 Task: For heading Use Caveat with blue  colour & bold.  font size for heading26,  'Change the font style of data to'Caveat and font size to 18,  Change the alignment of both headline & data to Align left In the sheet  BudgetAdjust templatesbook
Action: Mouse moved to (344, 171)
Screenshot: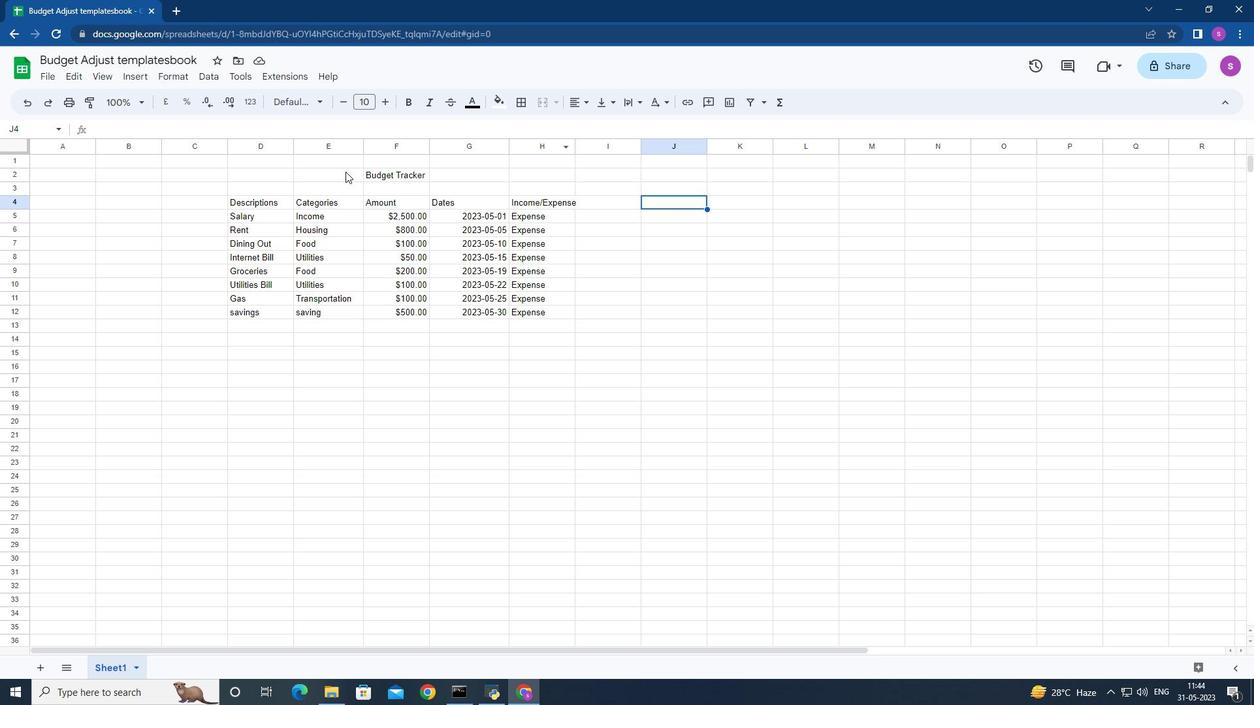 
Action: Mouse pressed left at (344, 171)
Screenshot: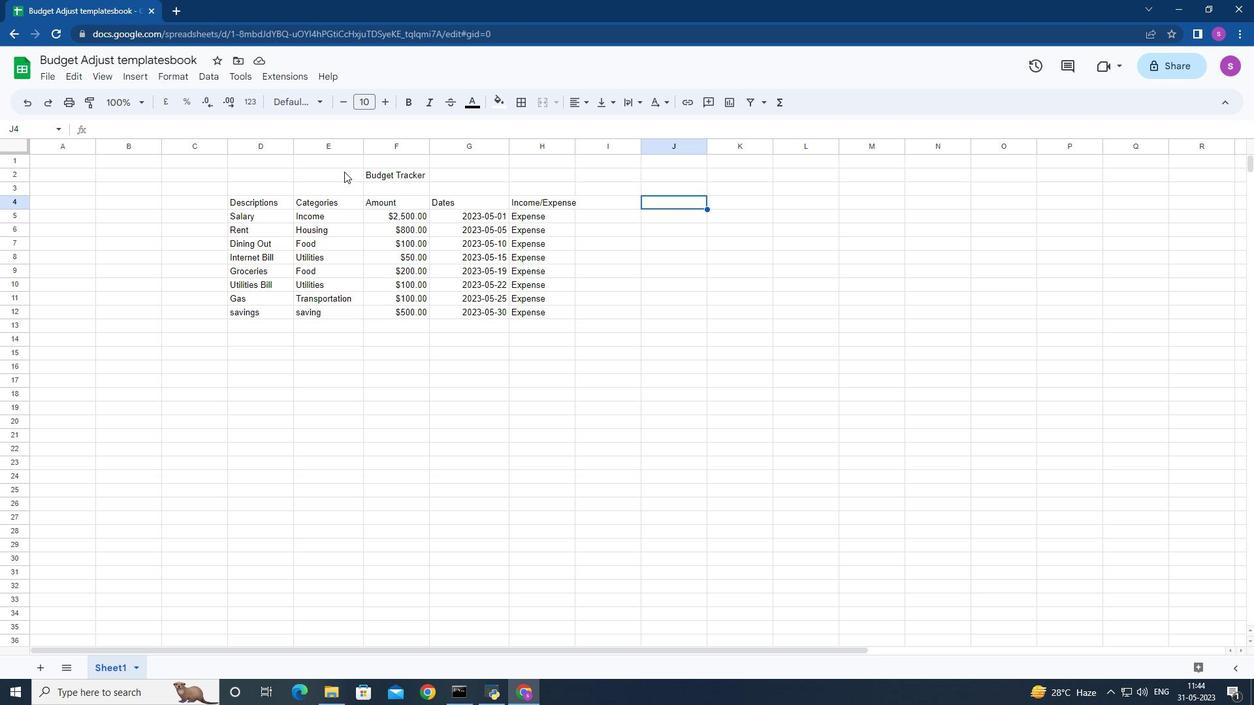 
Action: Mouse moved to (320, 100)
Screenshot: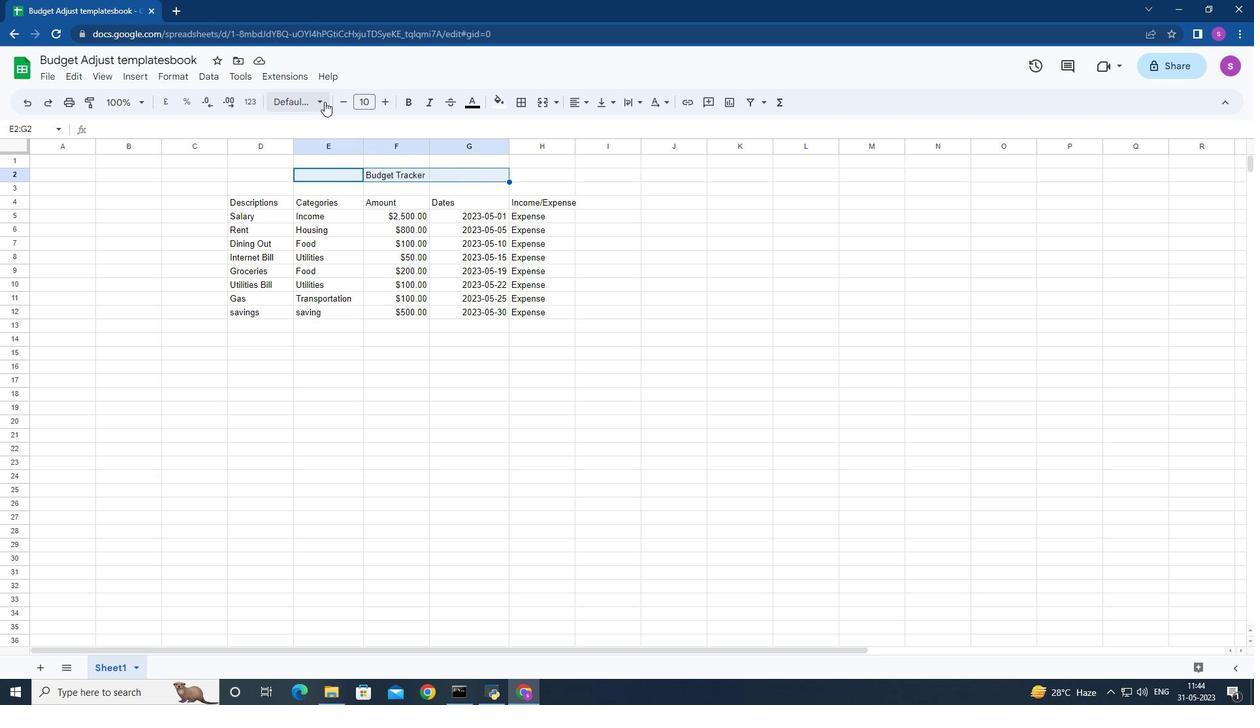 
Action: Mouse pressed left at (320, 100)
Screenshot: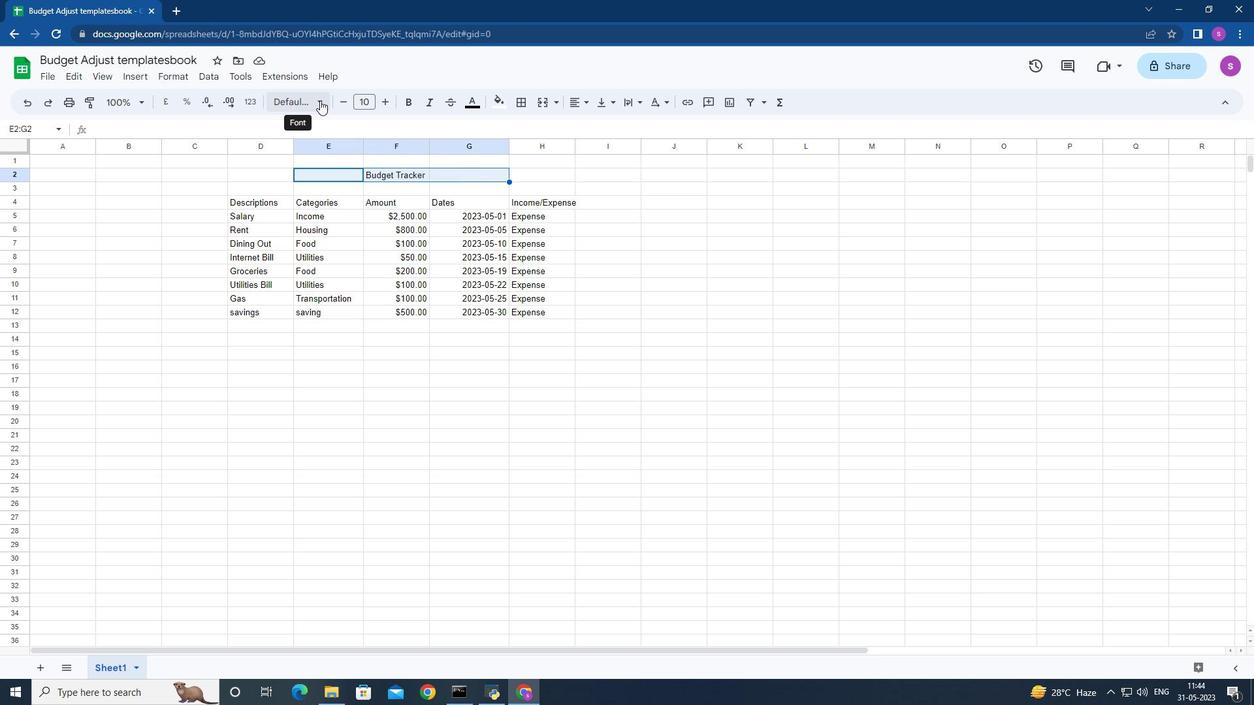 
Action: Mouse moved to (351, 388)
Screenshot: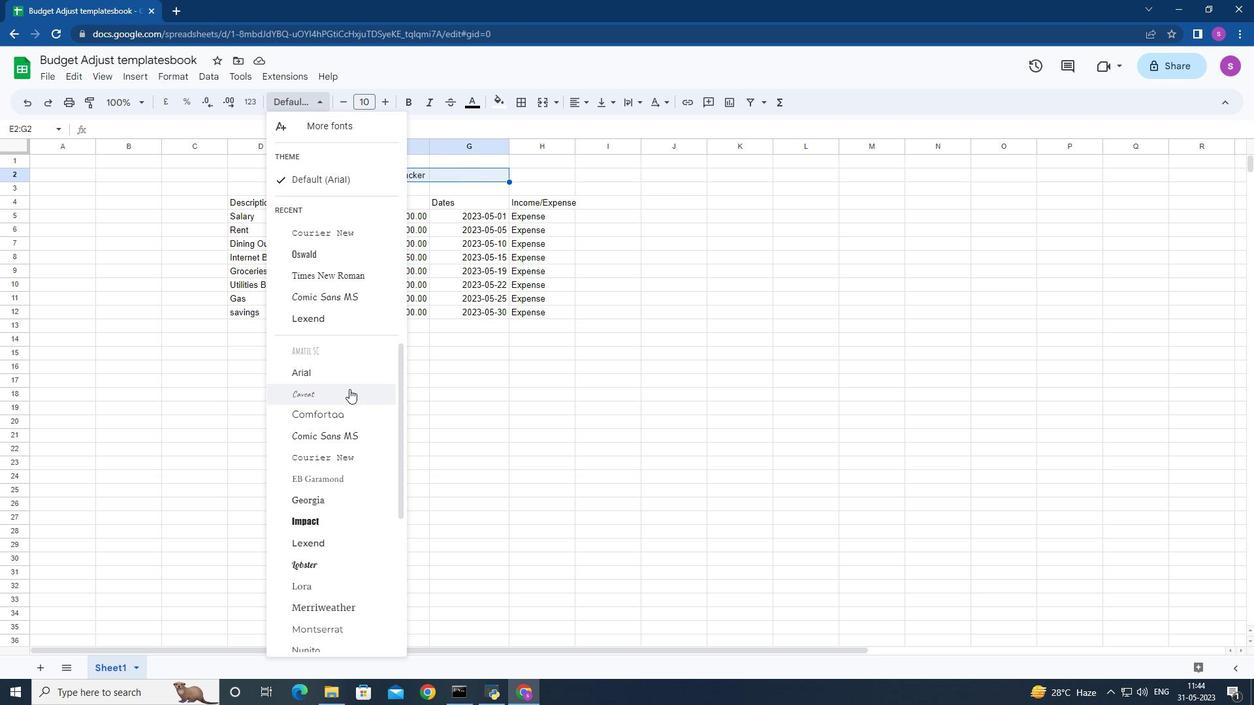 
Action: Mouse pressed left at (350, 389)
Screenshot: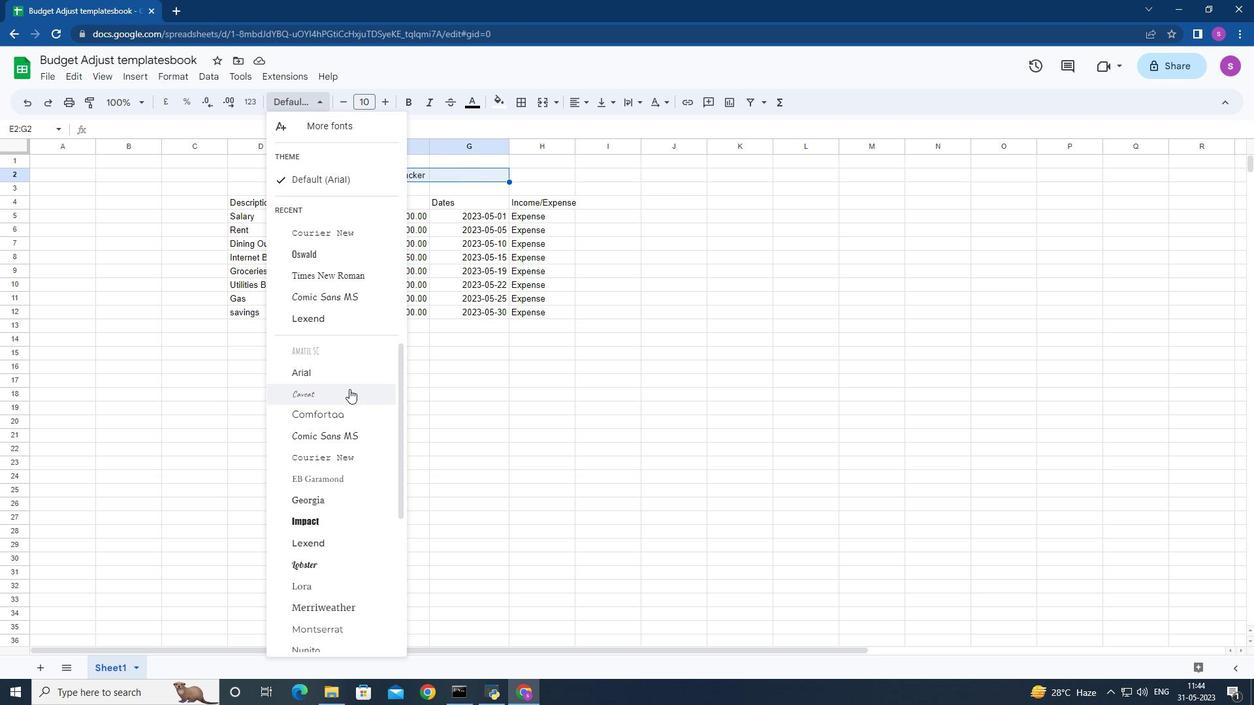 
Action: Mouse moved to (469, 98)
Screenshot: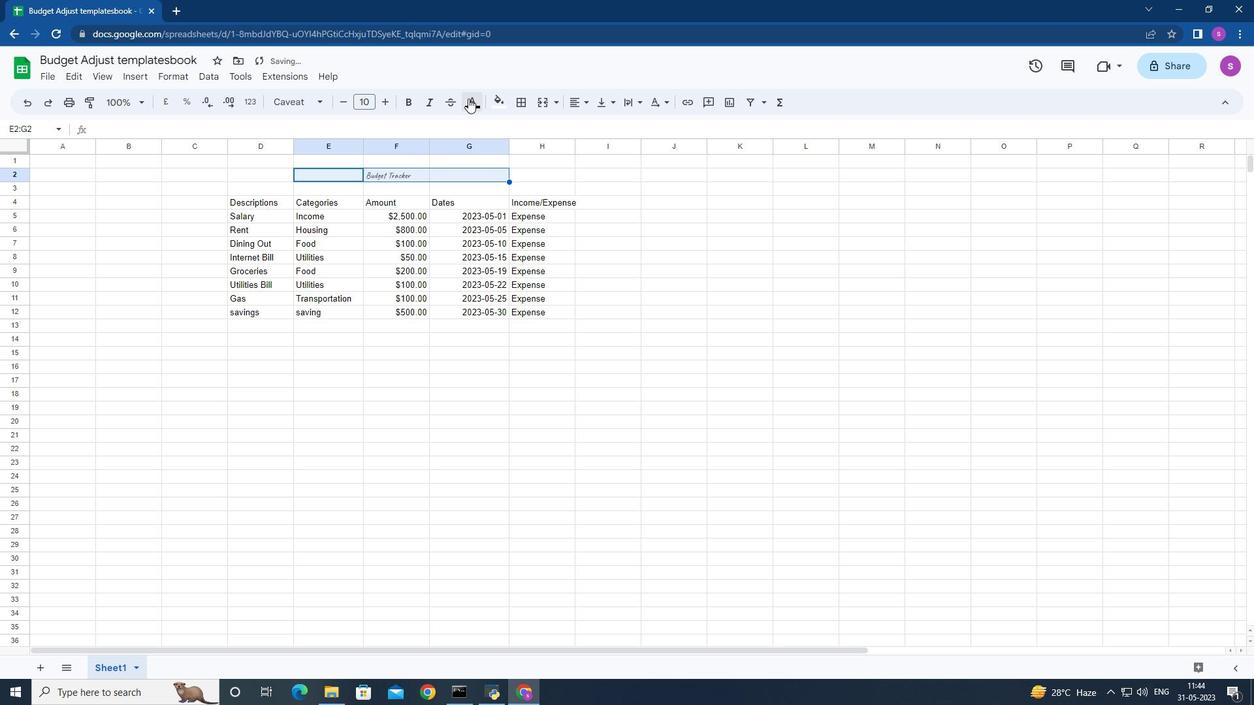 
Action: Mouse pressed left at (469, 98)
Screenshot: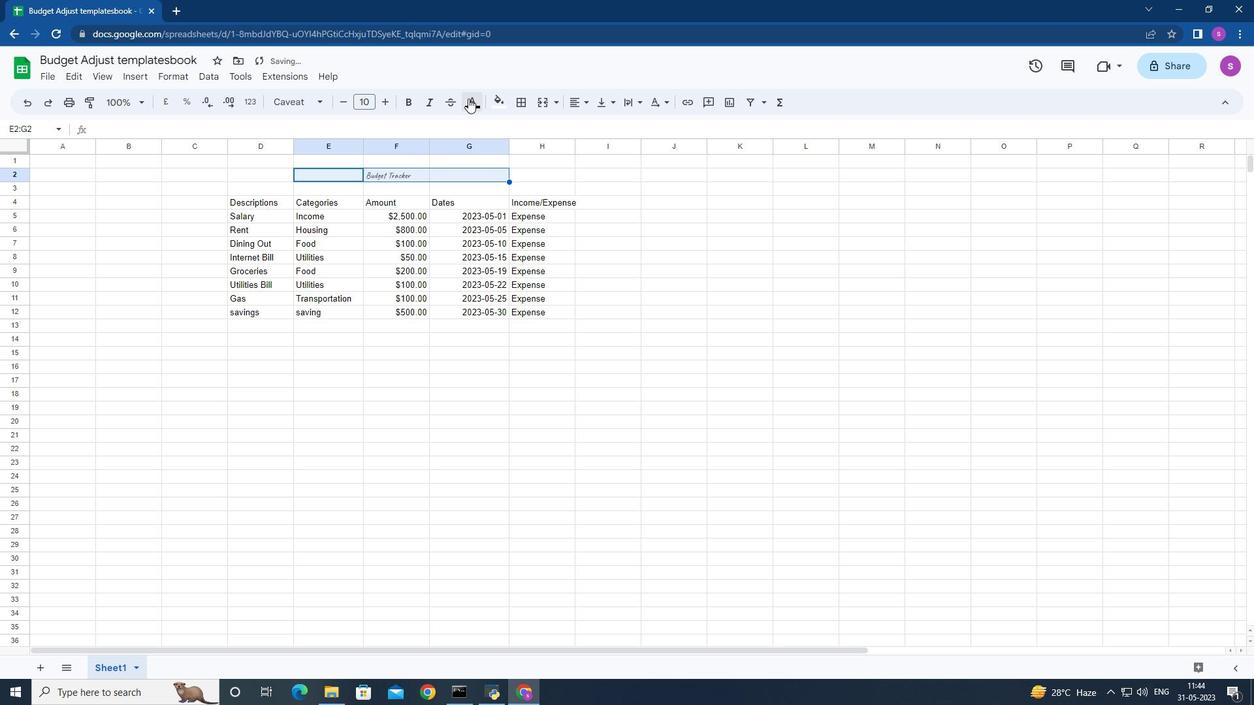 
Action: Mouse moved to (575, 162)
Screenshot: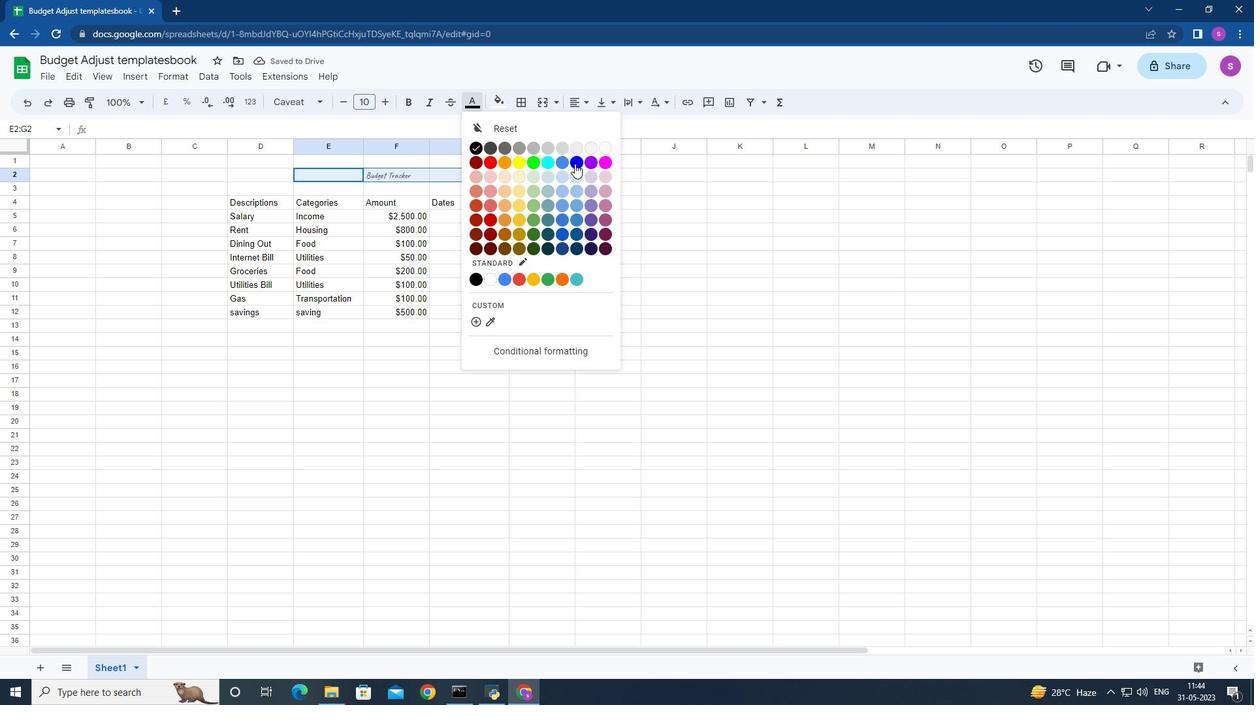 
Action: Mouse pressed left at (575, 162)
Screenshot: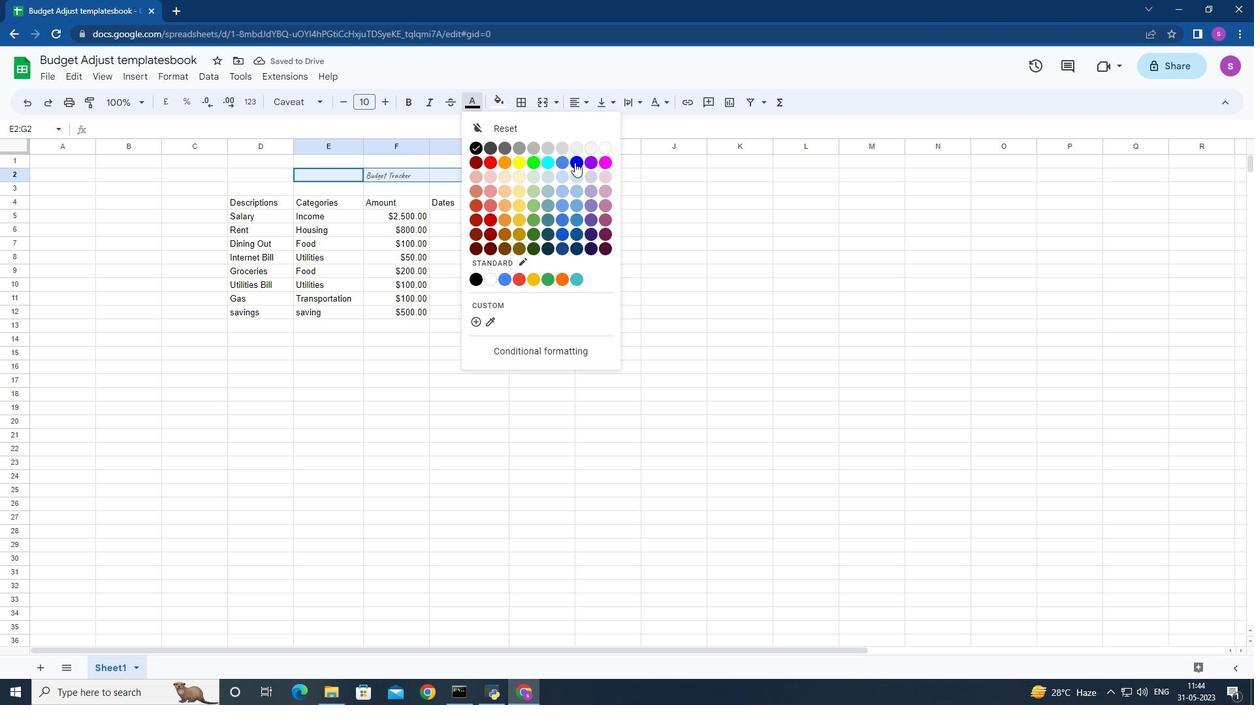 
Action: Mouse moved to (408, 101)
Screenshot: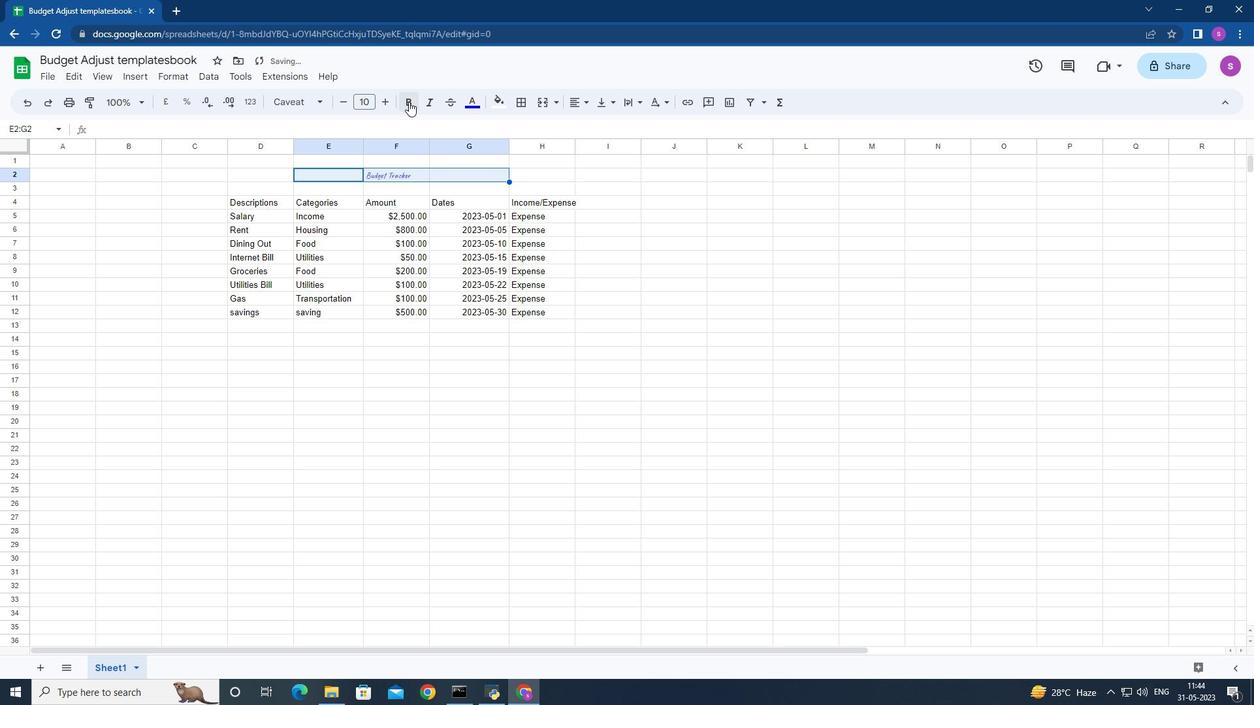 
Action: Mouse pressed left at (408, 101)
Screenshot: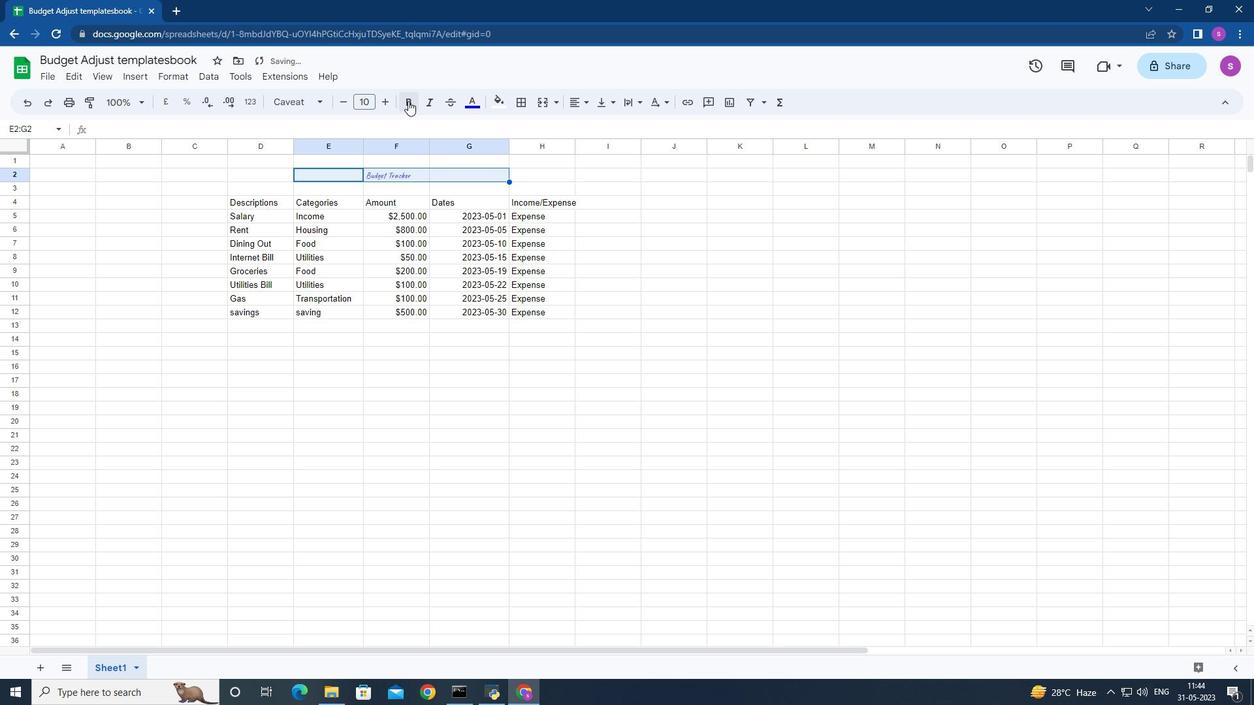 
Action: Mouse moved to (387, 106)
Screenshot: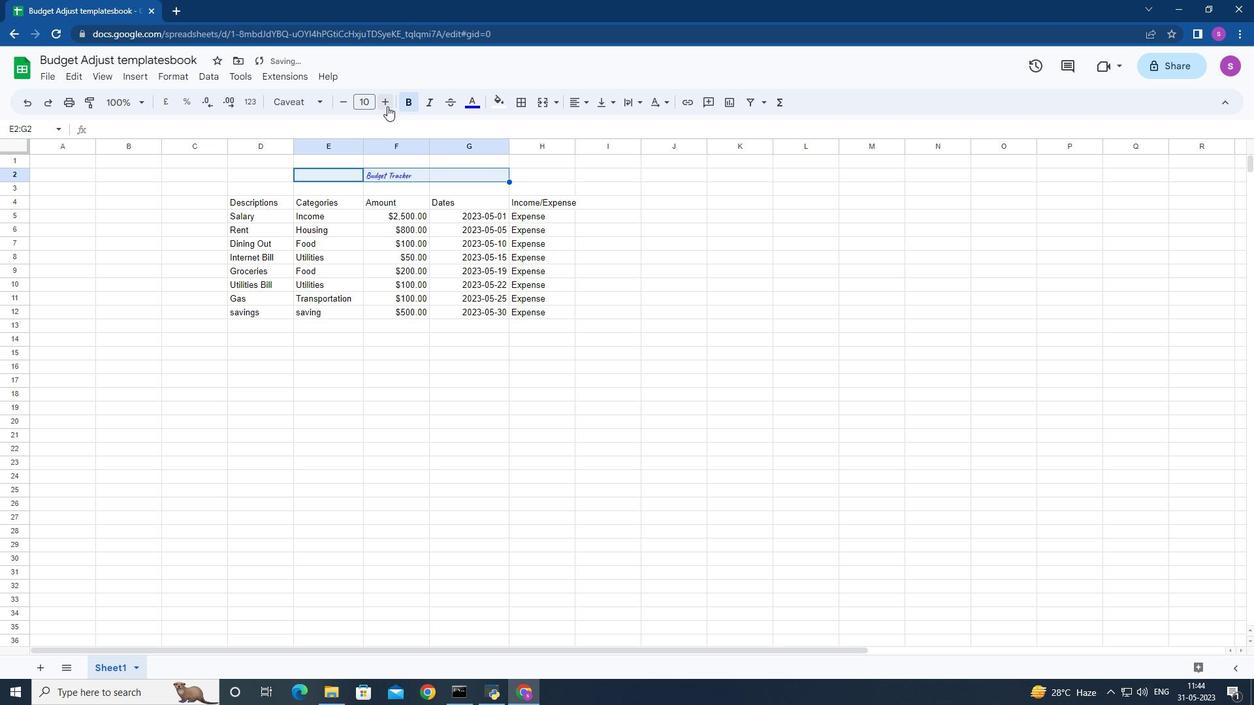 
Action: Mouse pressed left at (387, 106)
Screenshot: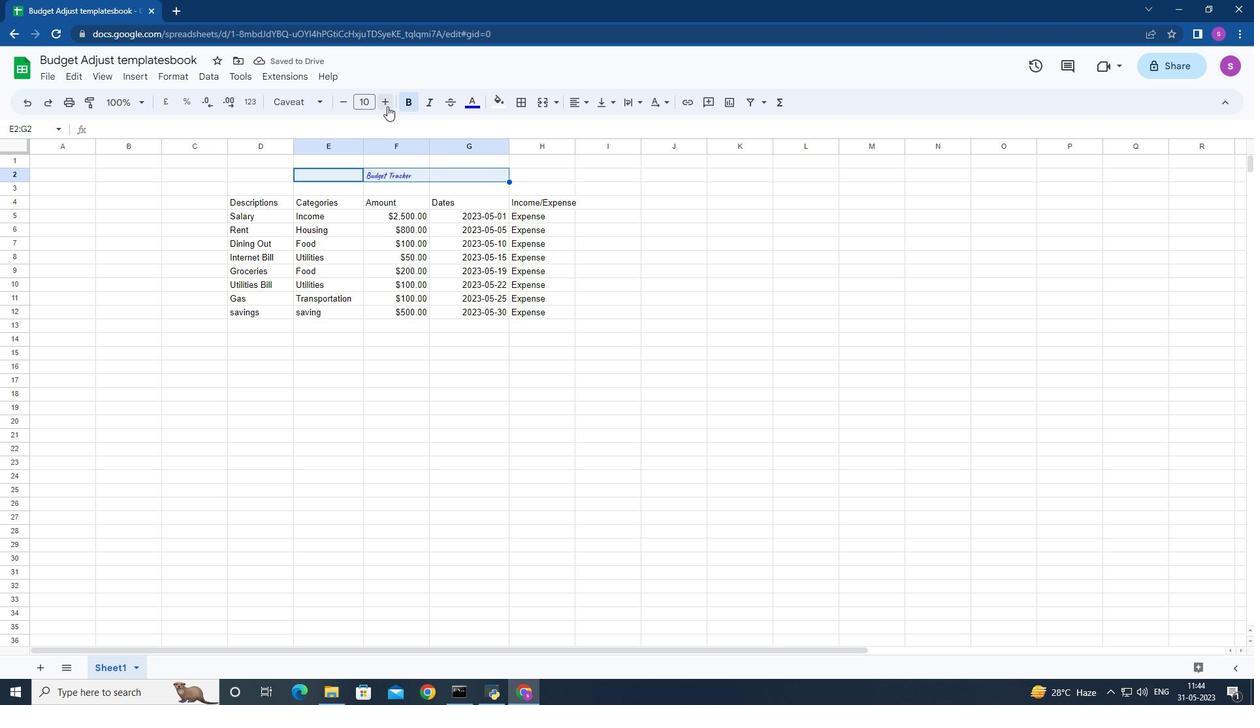 
Action: Mouse pressed left at (387, 106)
Screenshot: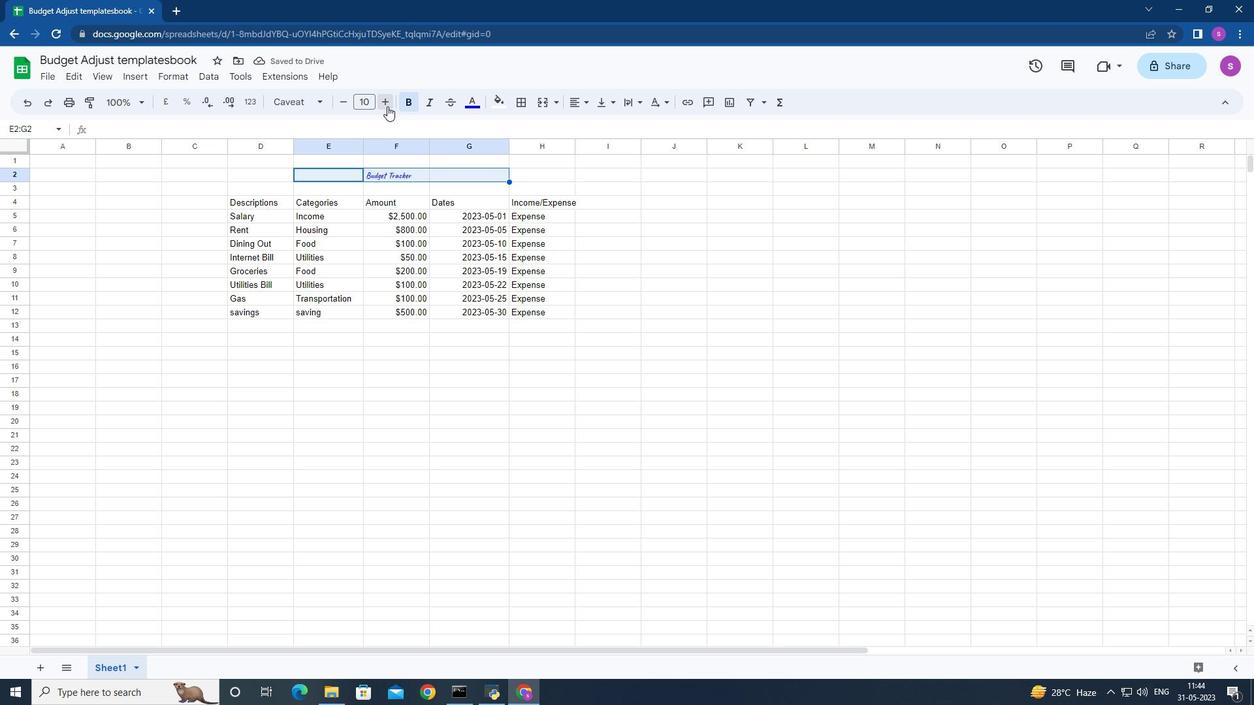 
Action: Mouse pressed left at (387, 106)
Screenshot: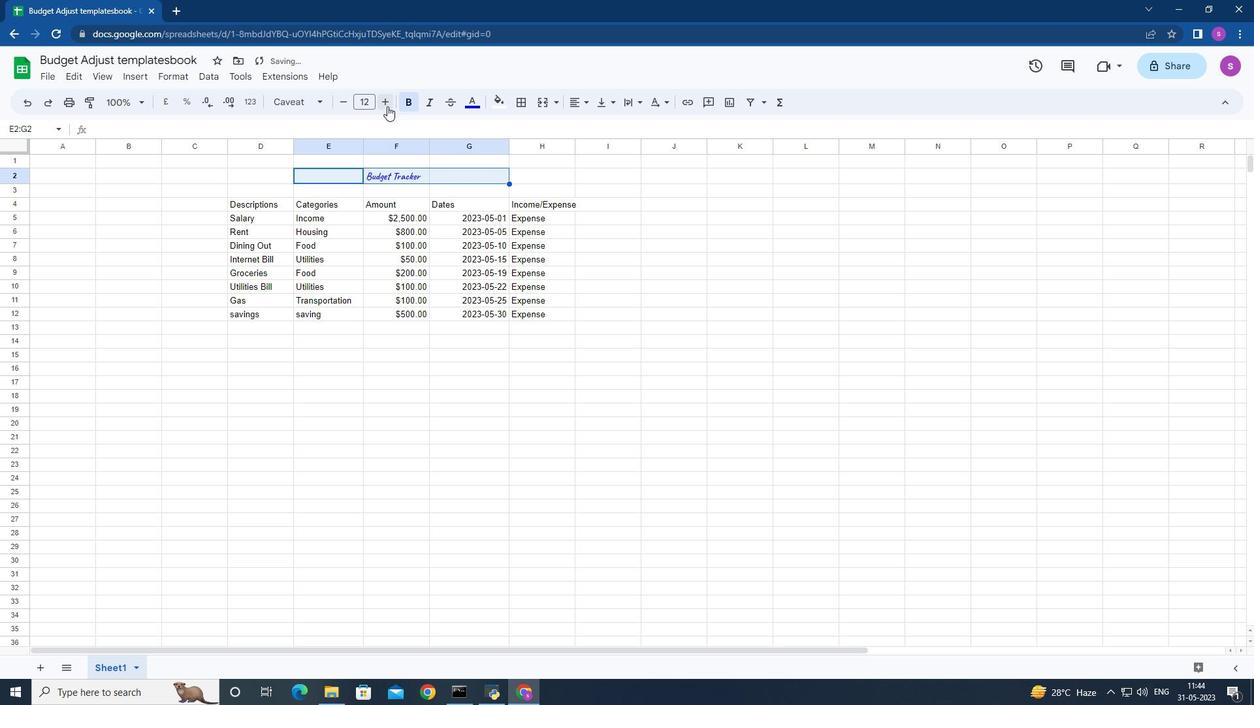 
Action: Mouse moved to (386, 105)
Screenshot: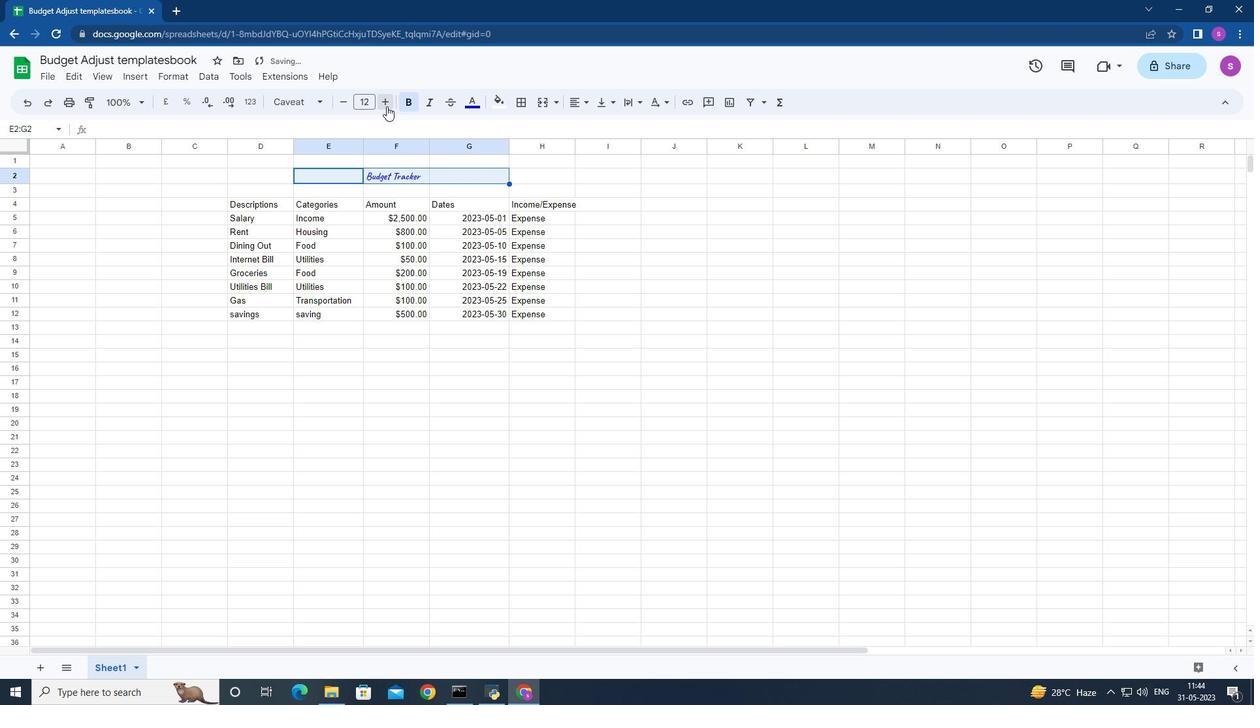 
Action: Mouse pressed left at (386, 105)
Screenshot: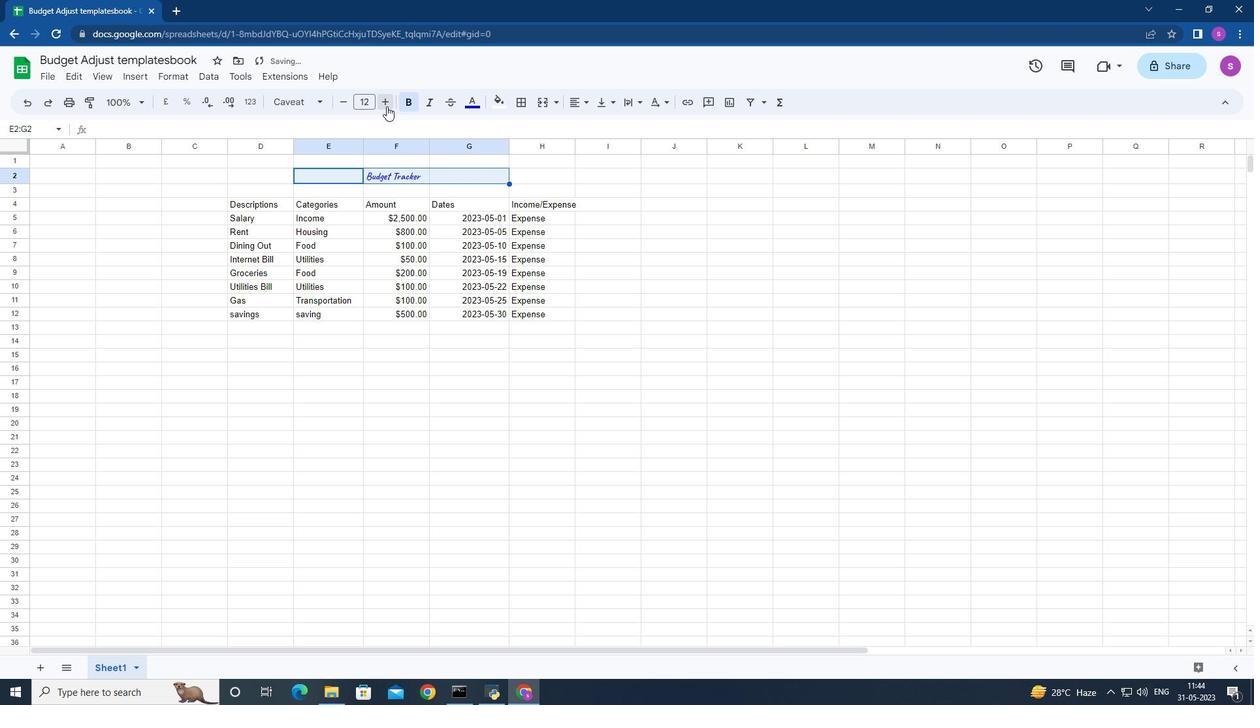 
Action: Mouse pressed left at (386, 105)
Screenshot: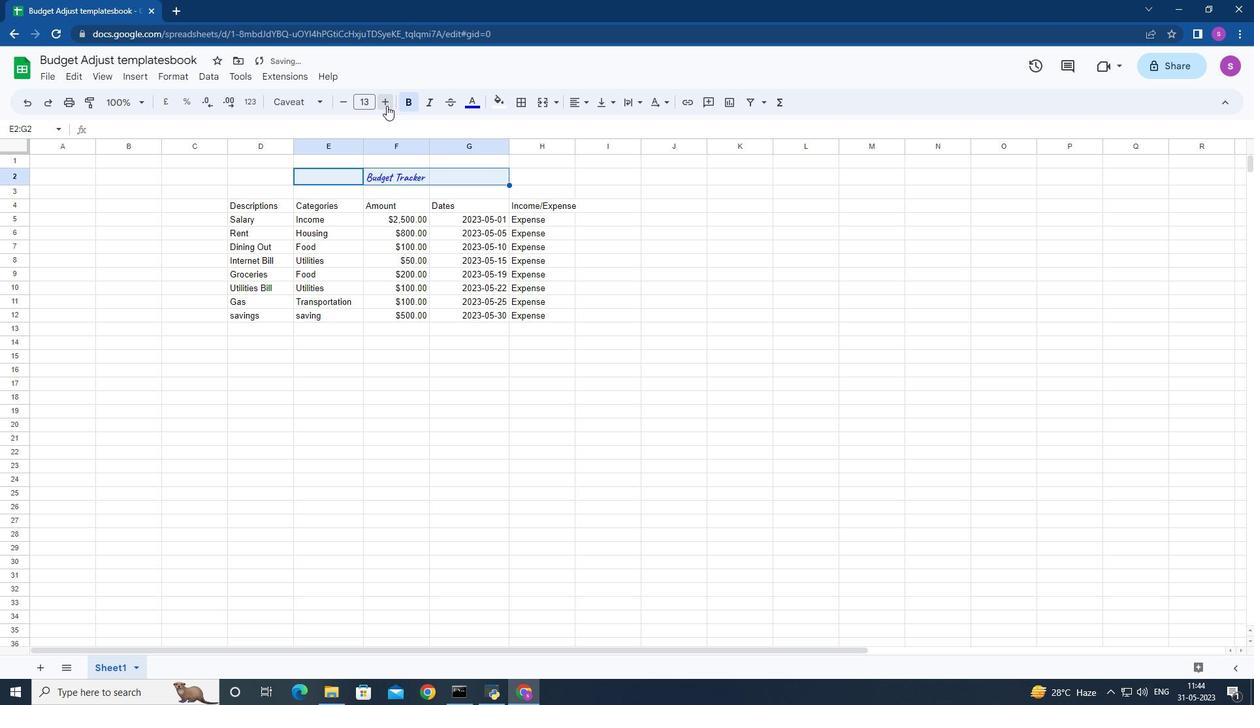 
Action: Mouse pressed left at (386, 105)
Screenshot: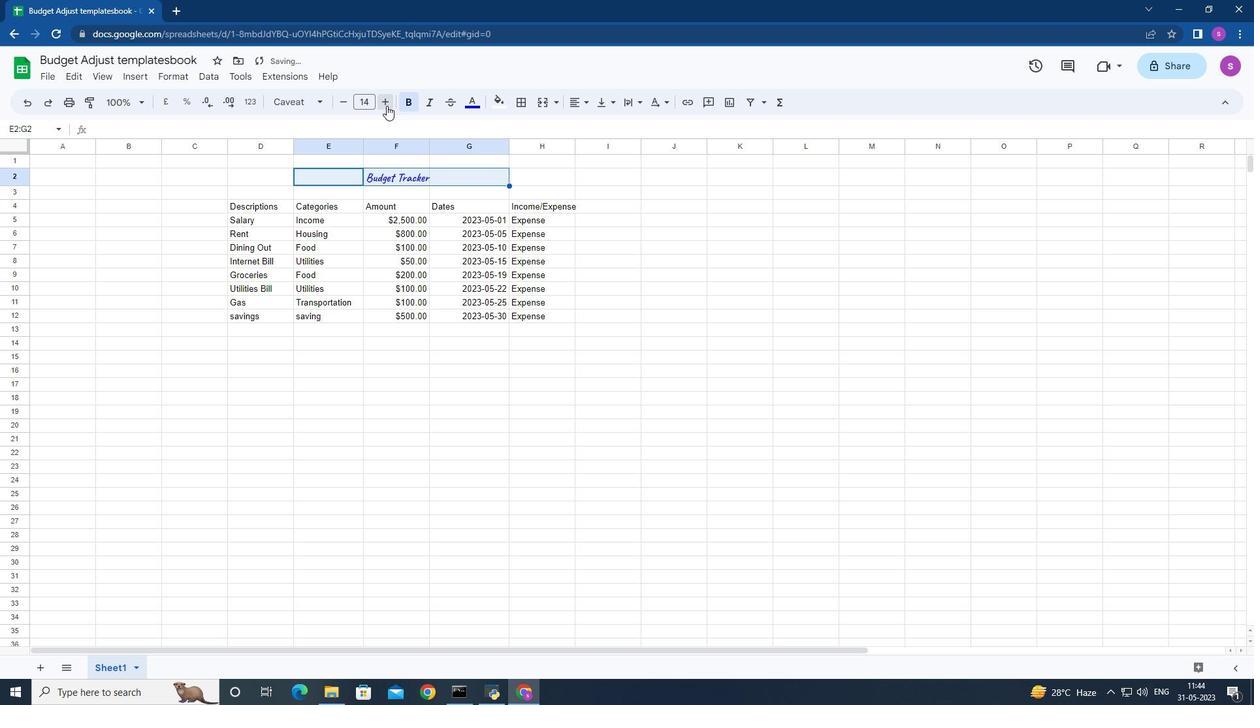 
Action: Mouse pressed left at (386, 105)
Screenshot: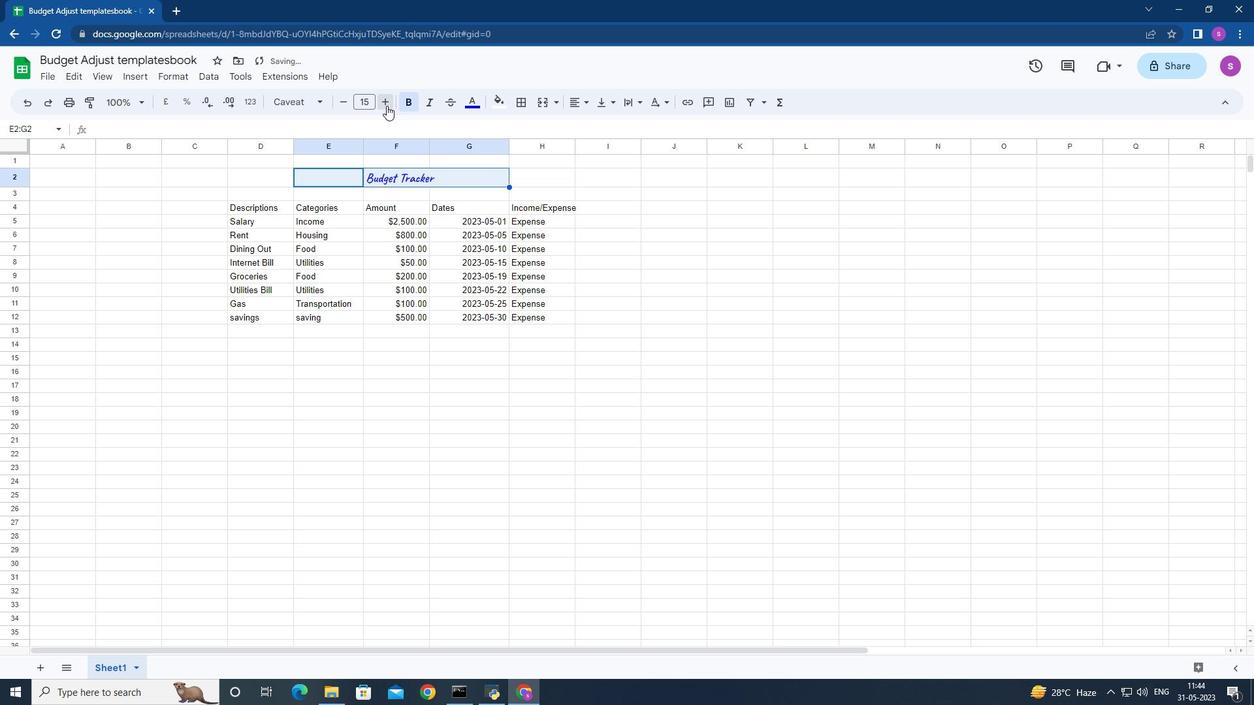 
Action: Mouse pressed left at (386, 105)
Screenshot: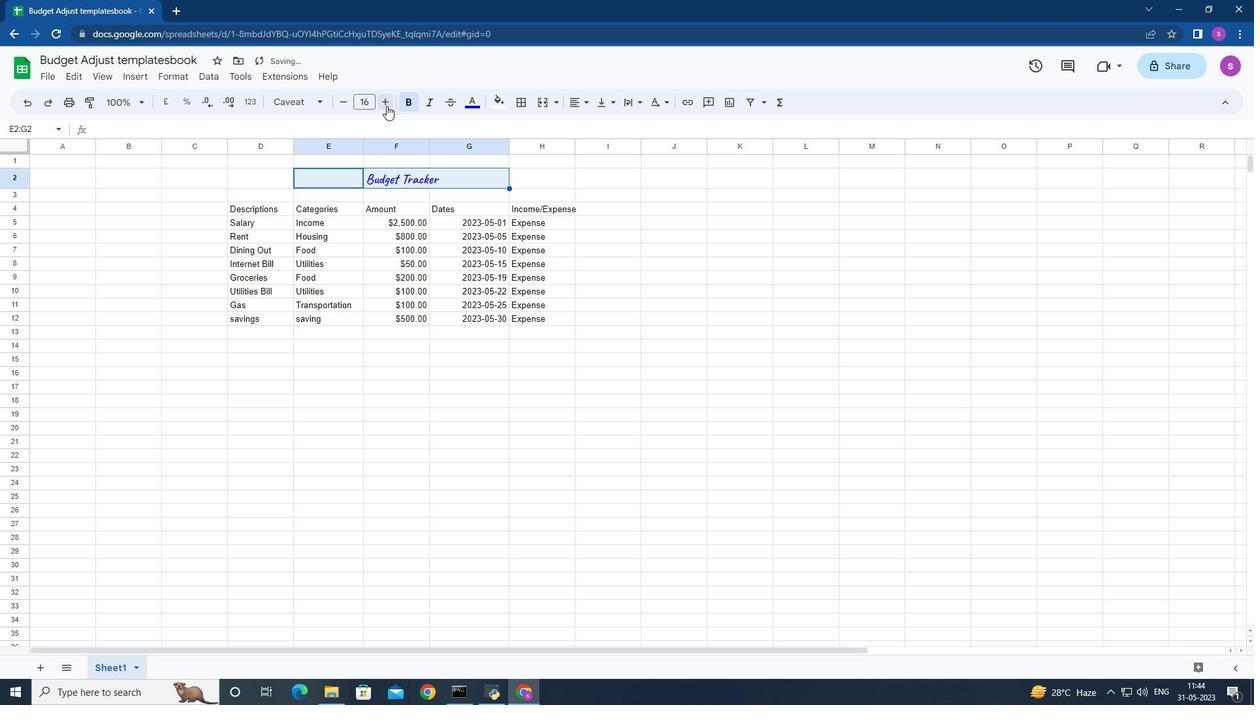 
Action: Mouse pressed left at (386, 105)
Screenshot: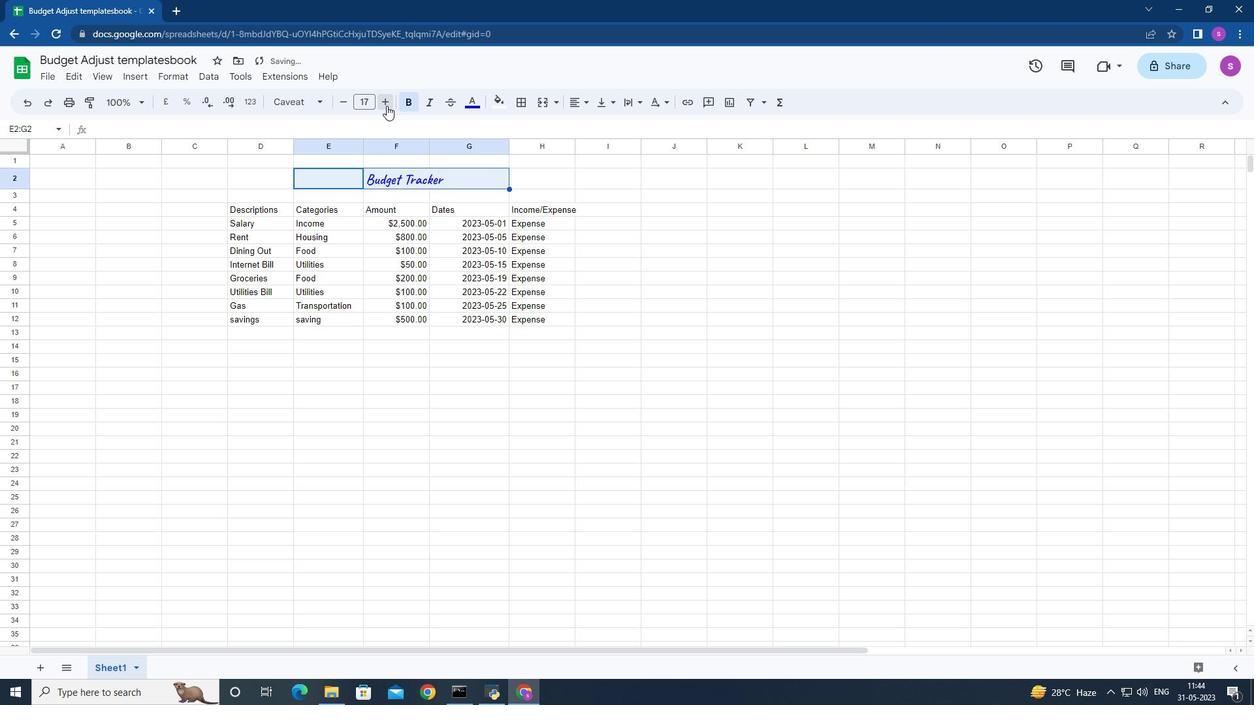 
Action: Mouse pressed left at (386, 105)
Screenshot: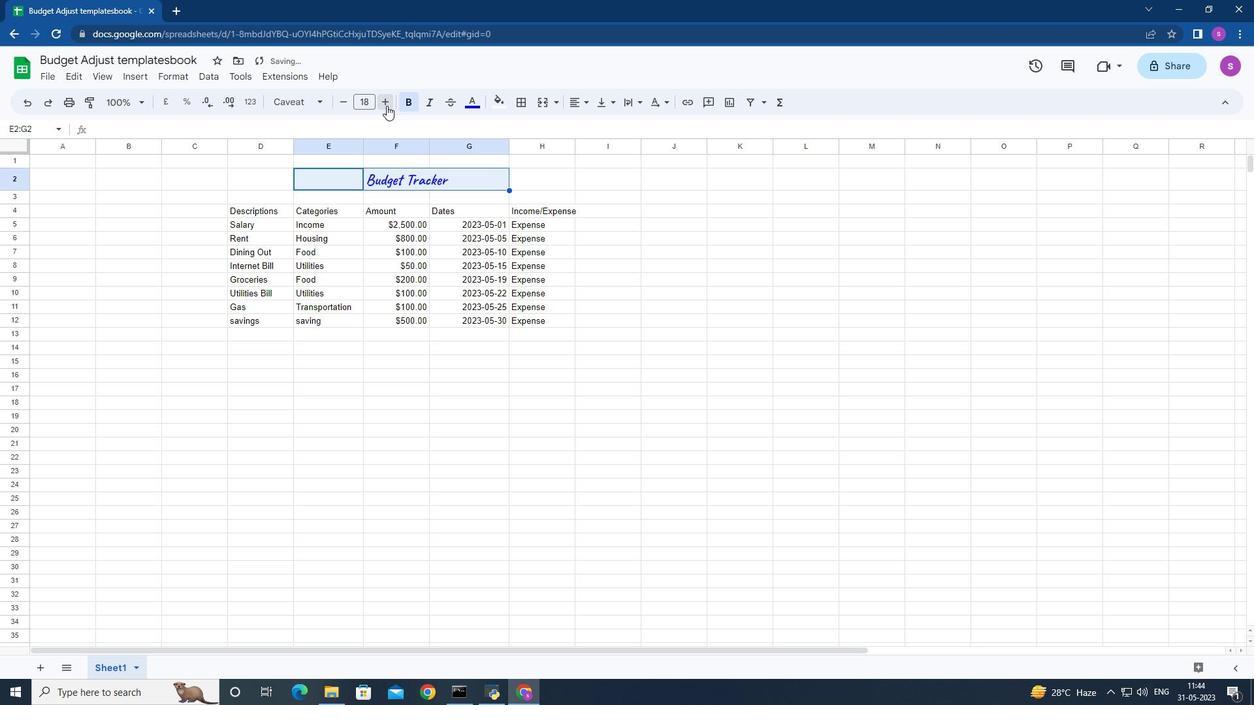 
Action: Mouse pressed left at (386, 105)
Screenshot: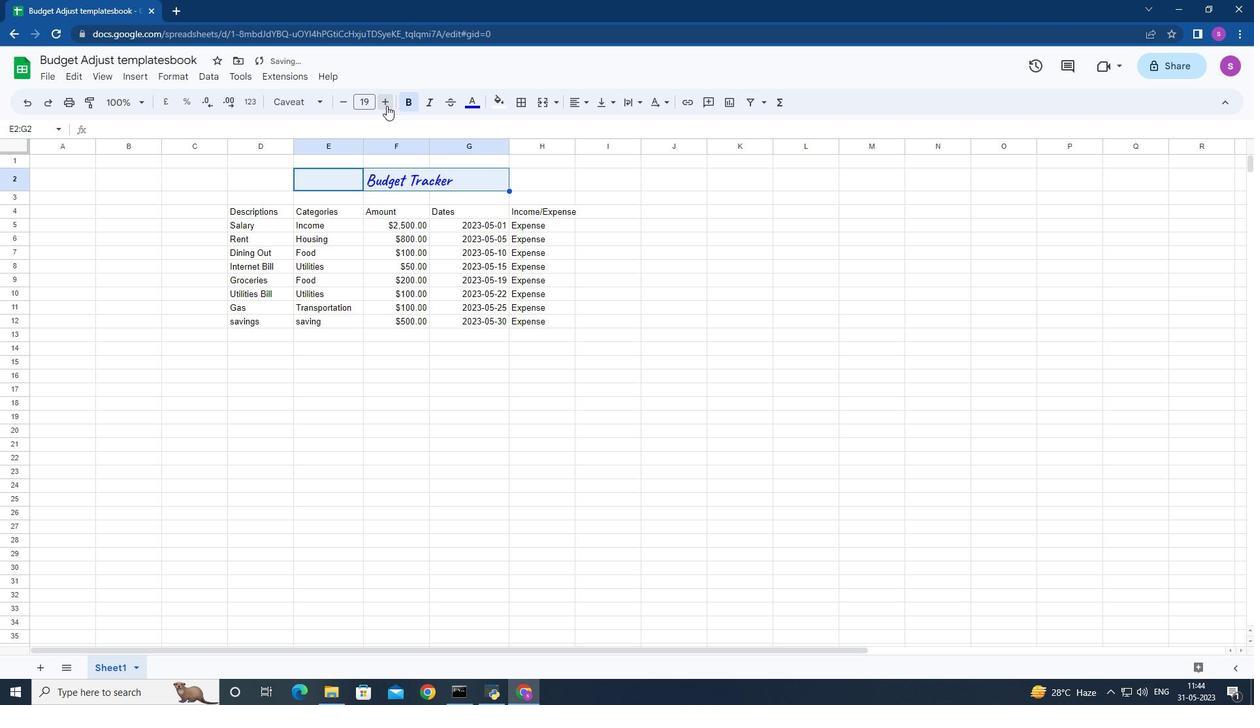 
Action: Mouse pressed left at (386, 105)
Screenshot: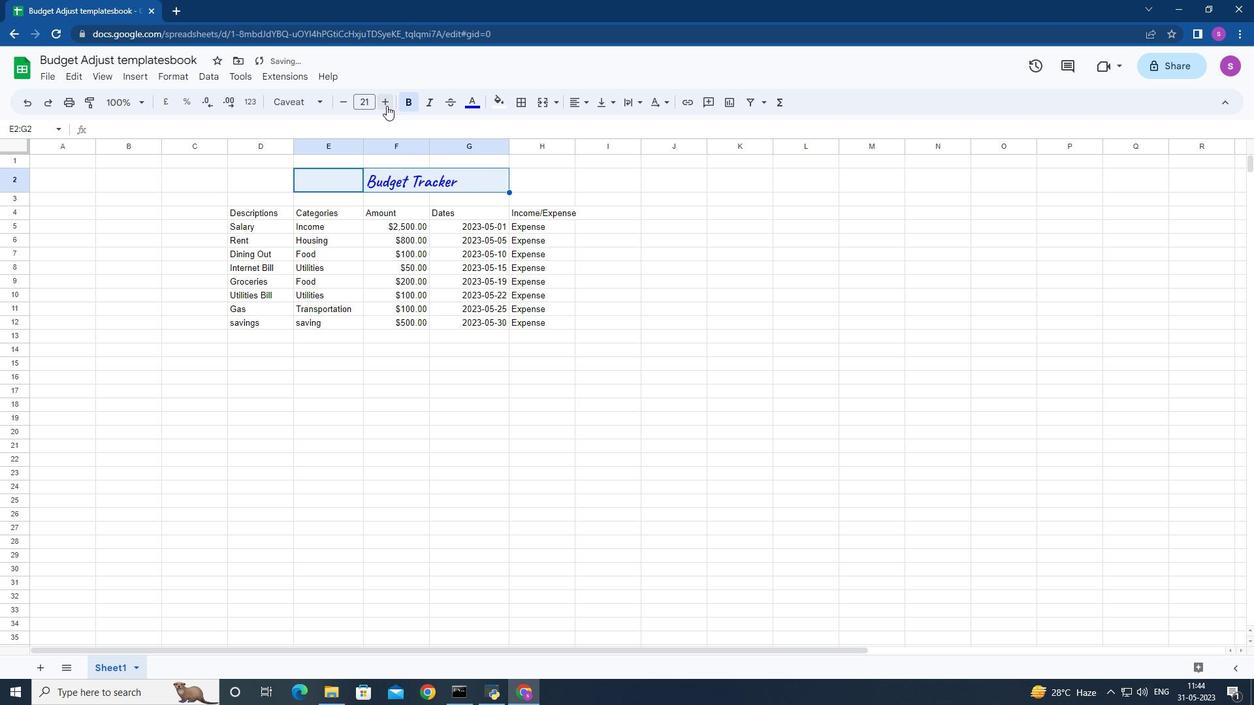 
Action: Mouse pressed left at (386, 105)
Screenshot: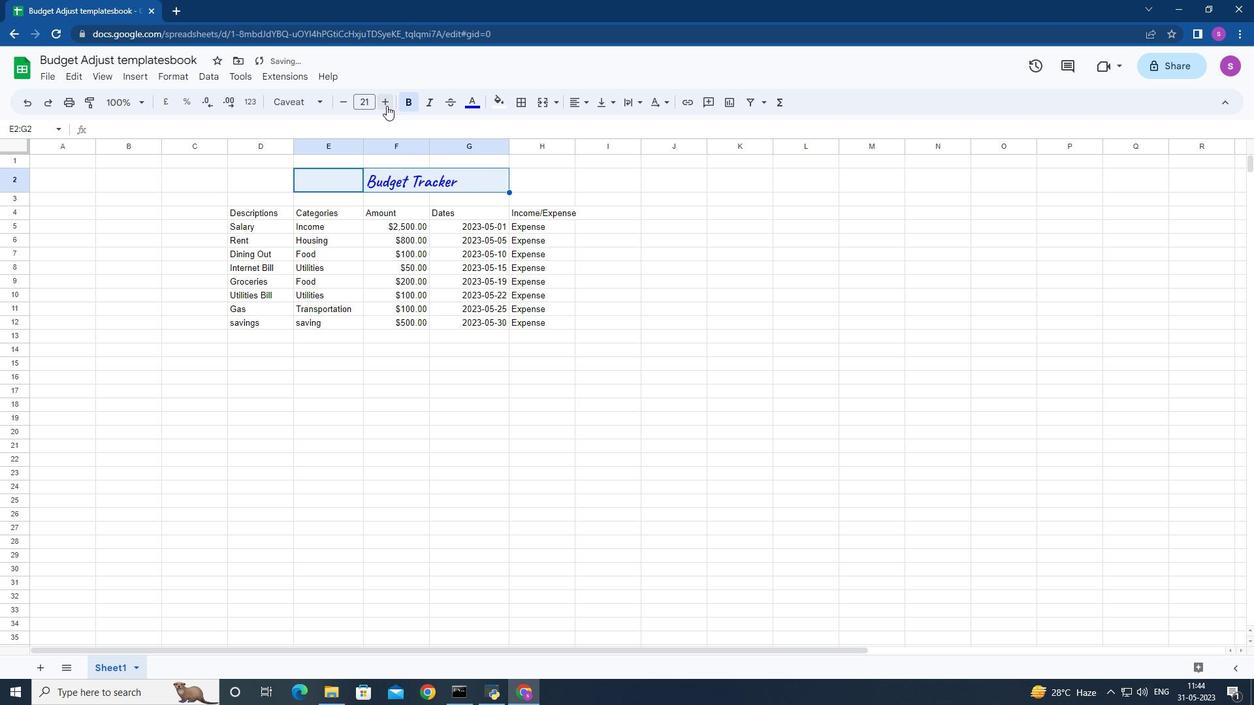 
Action: Mouse pressed left at (386, 105)
Screenshot: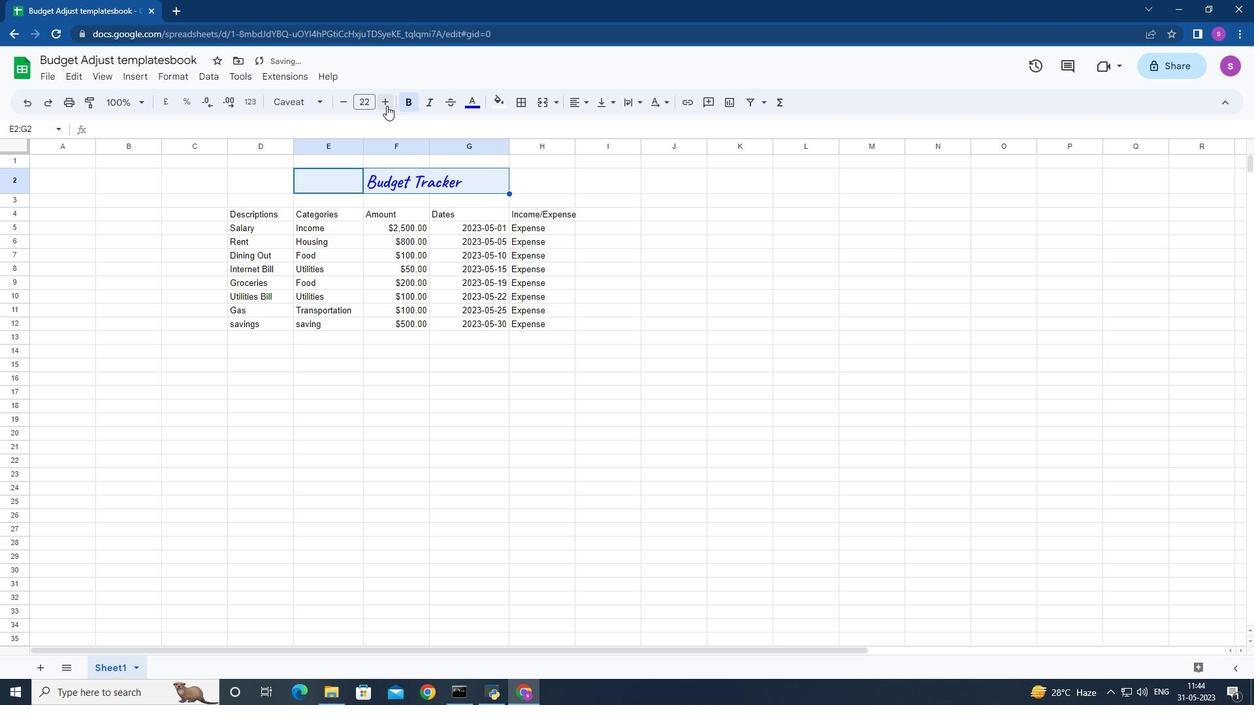 
Action: Mouse moved to (386, 103)
Screenshot: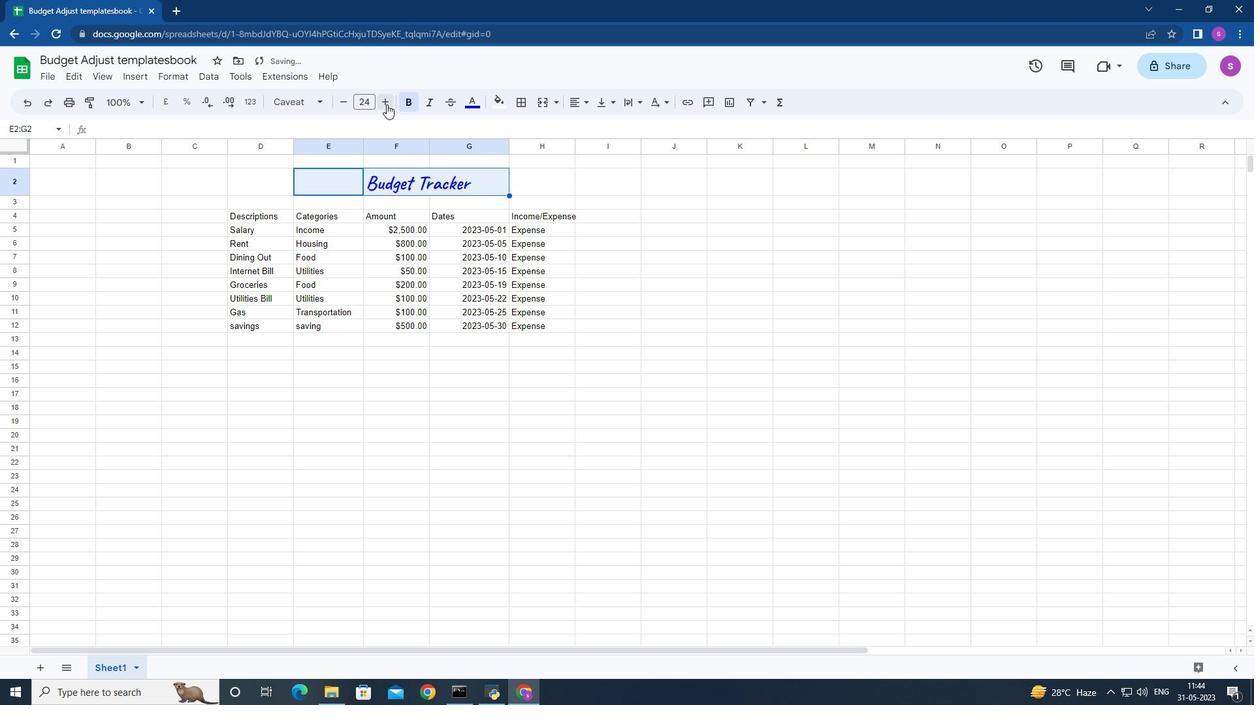 
Action: Mouse pressed left at (386, 103)
Screenshot: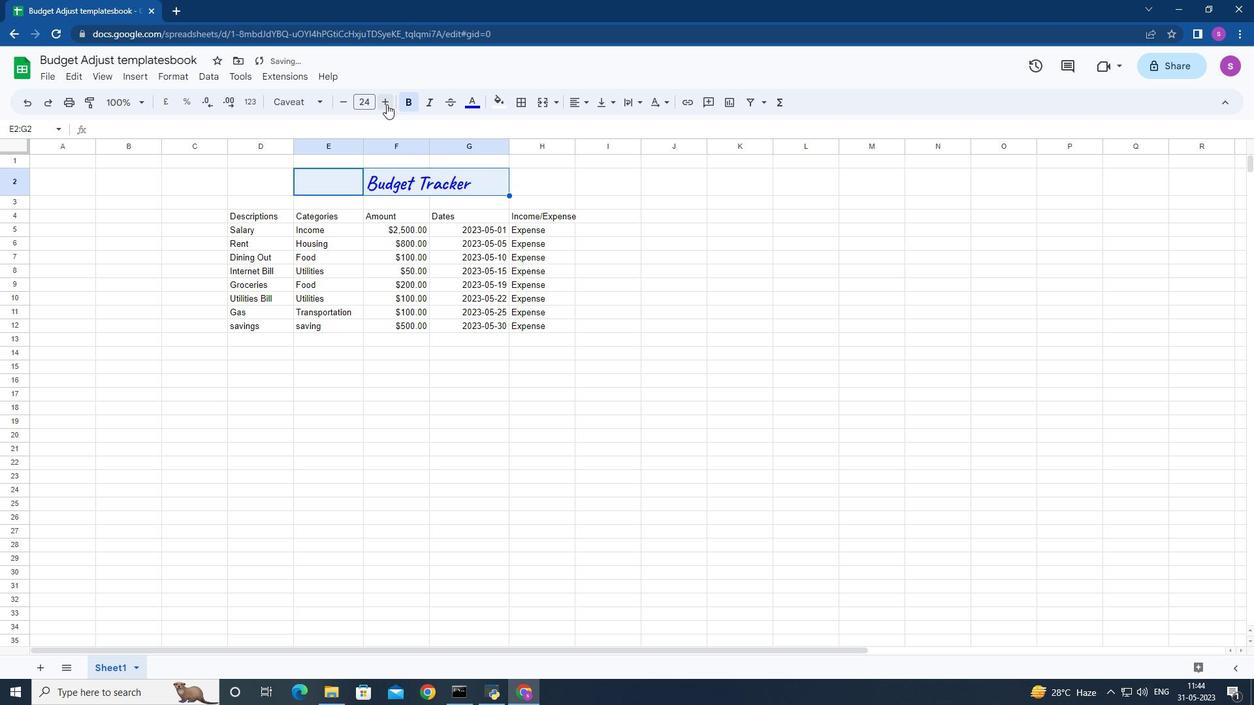 
Action: Mouse pressed left at (386, 103)
Screenshot: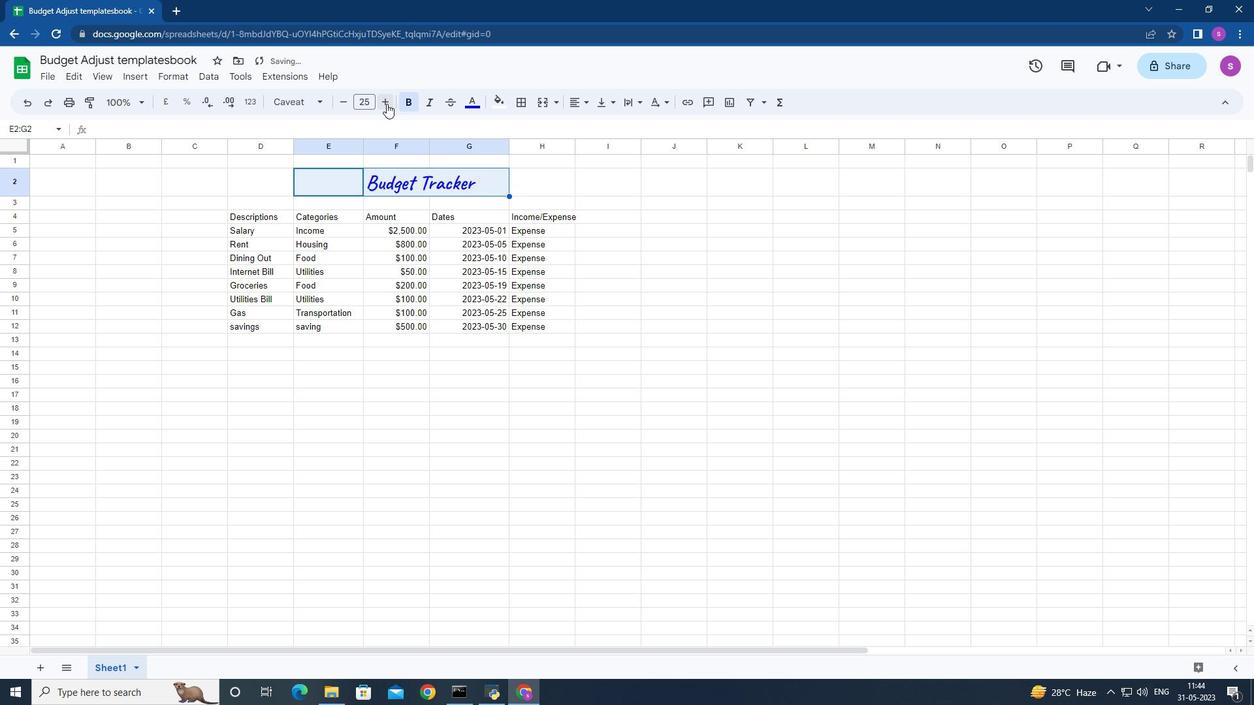 
Action: Mouse moved to (218, 215)
Screenshot: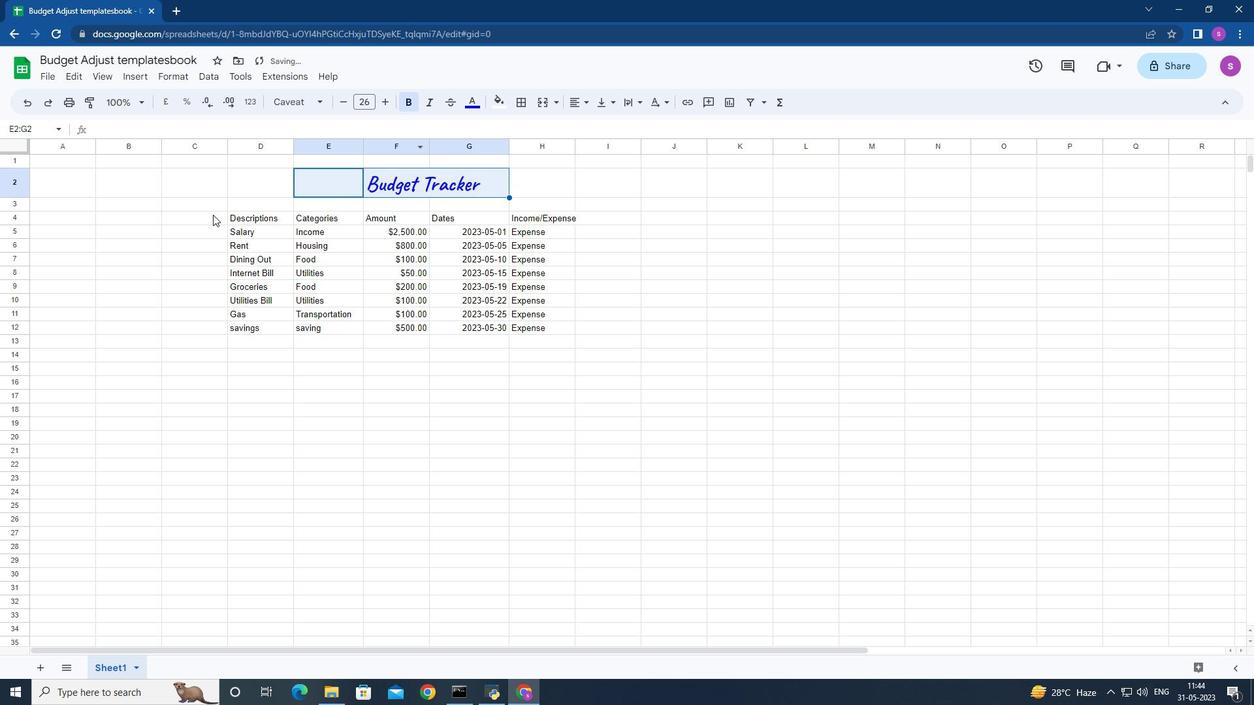 
Action: Mouse pressed left at (218, 215)
Screenshot: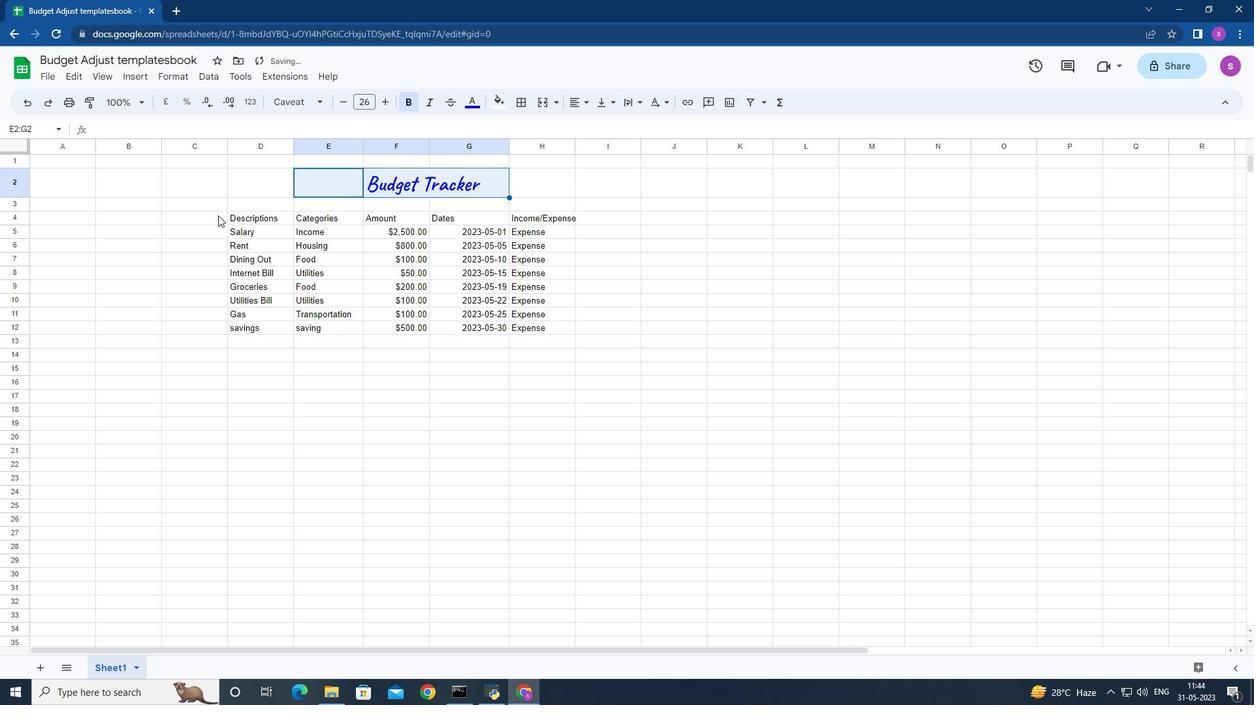 
Action: Mouse moved to (321, 101)
Screenshot: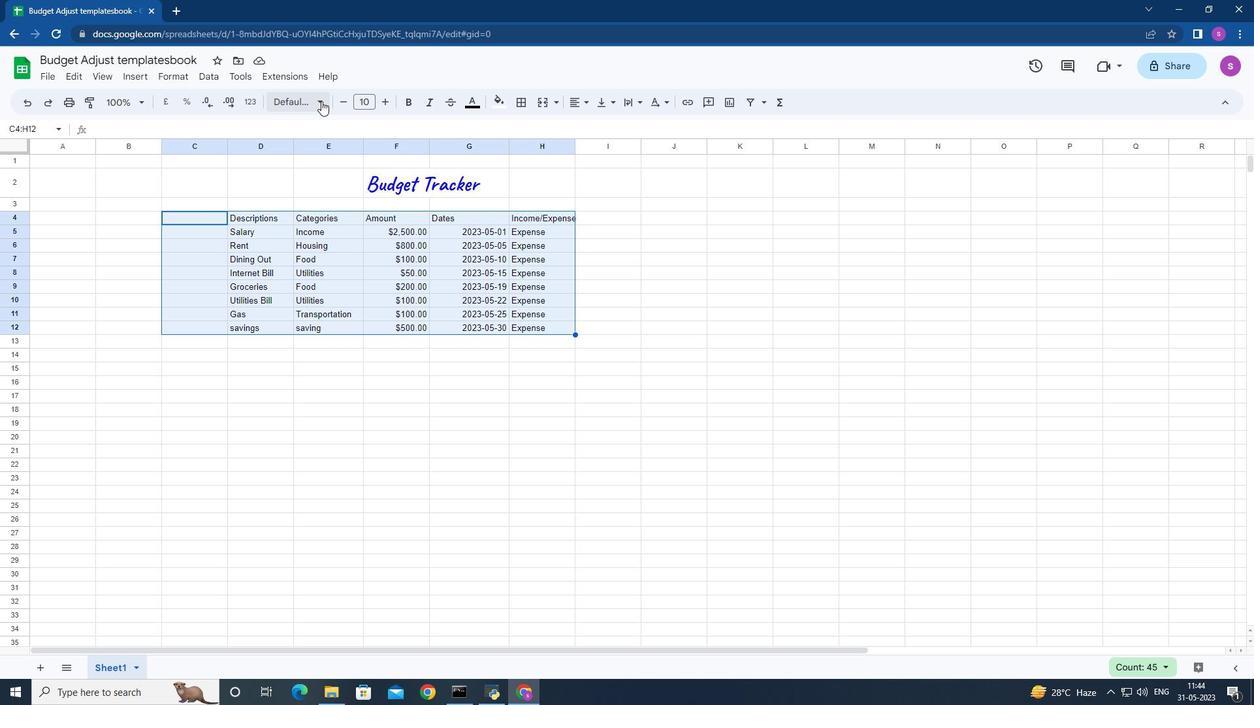 
Action: Mouse pressed left at (321, 101)
Screenshot: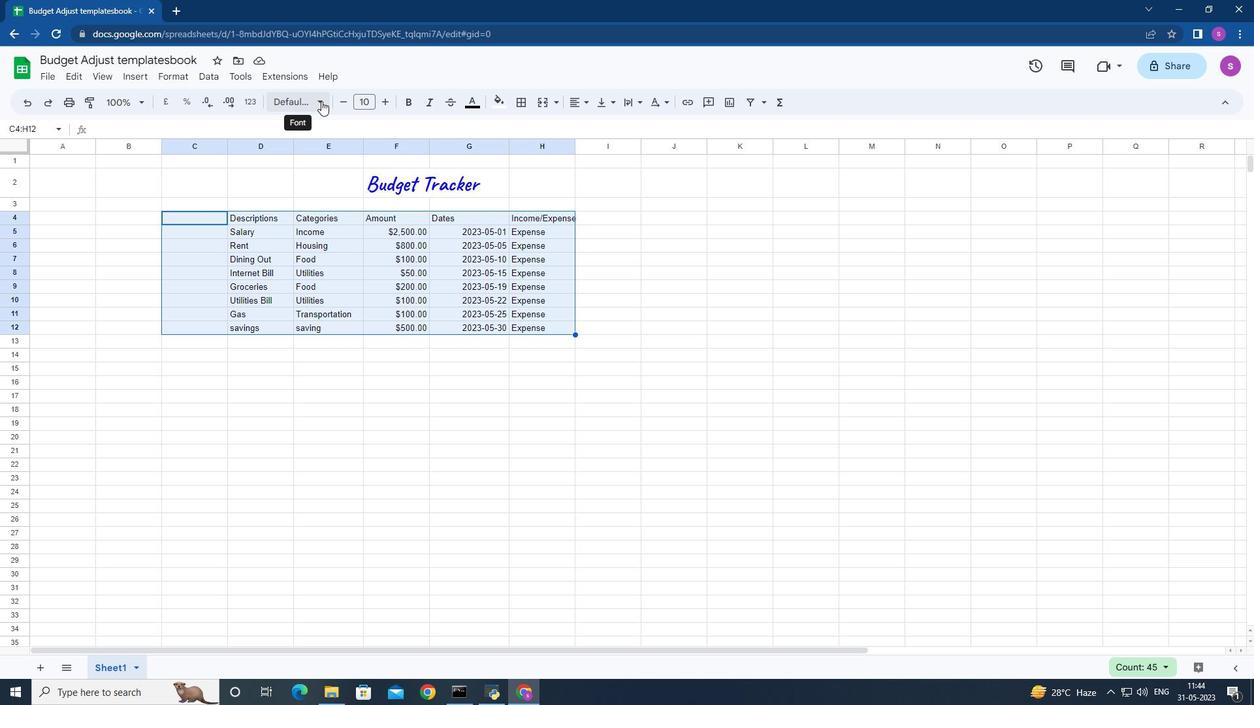 
Action: Mouse moved to (326, 234)
Screenshot: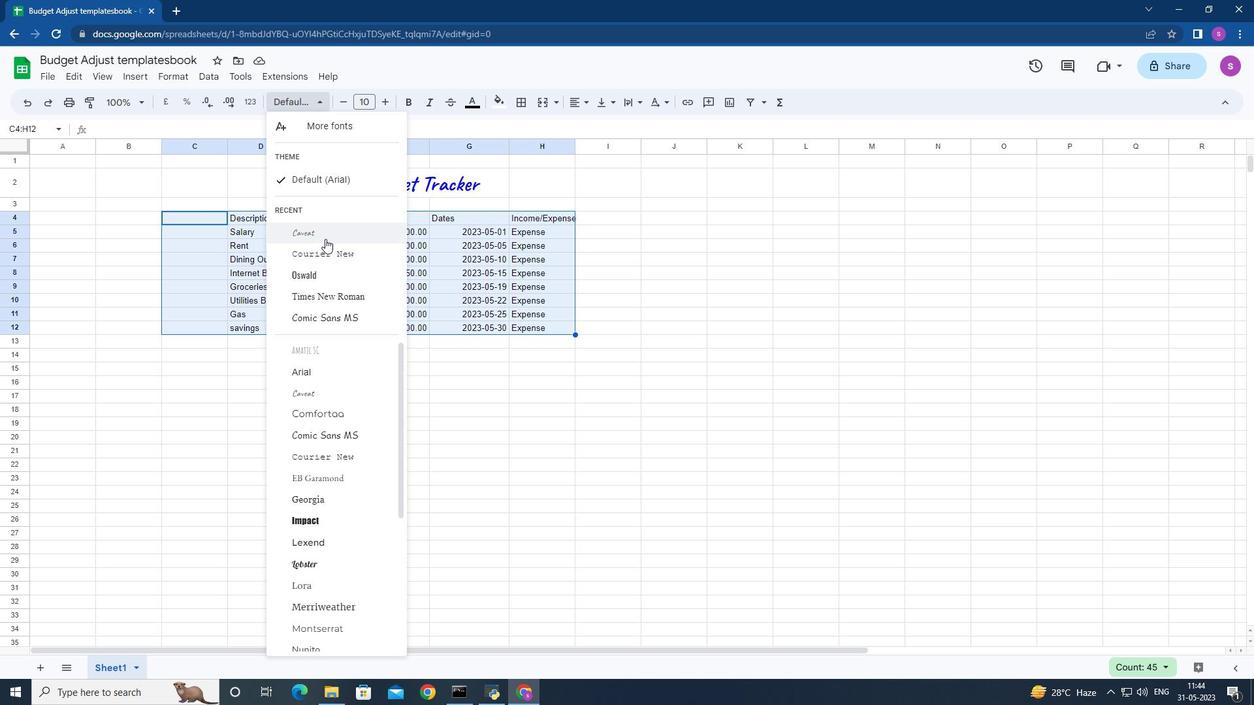 
Action: Mouse pressed left at (326, 234)
Screenshot: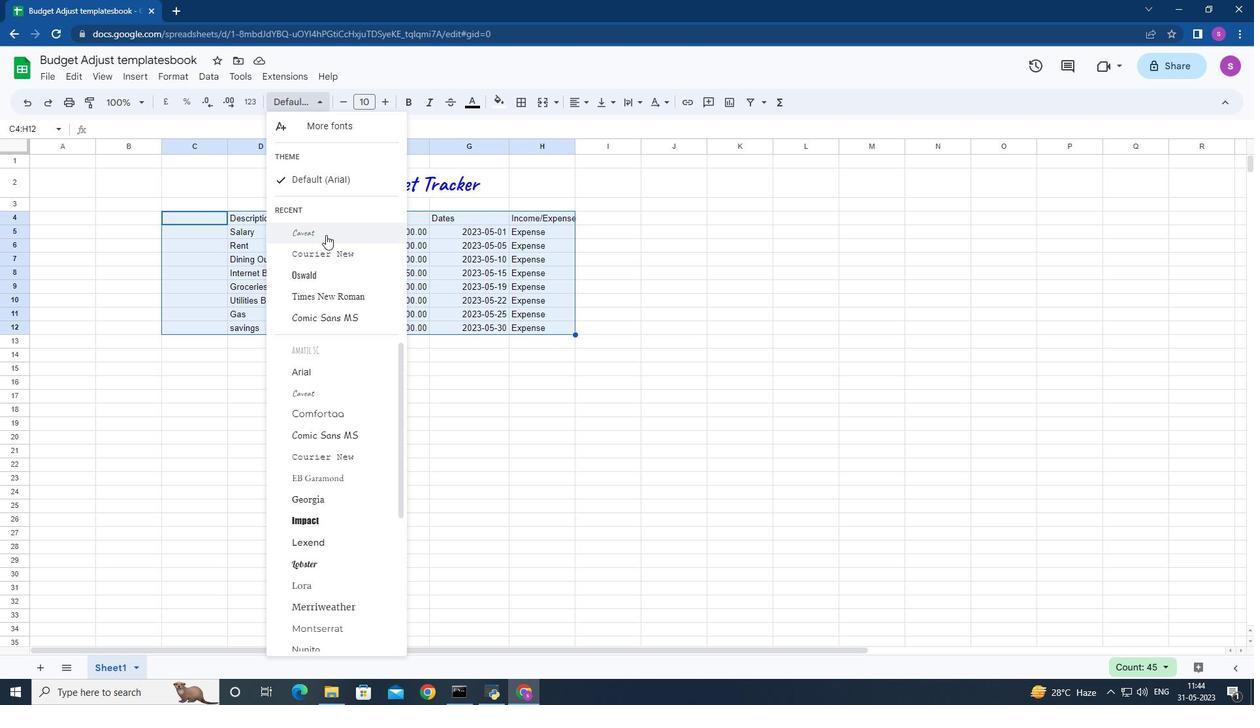 
Action: Mouse moved to (380, 102)
Screenshot: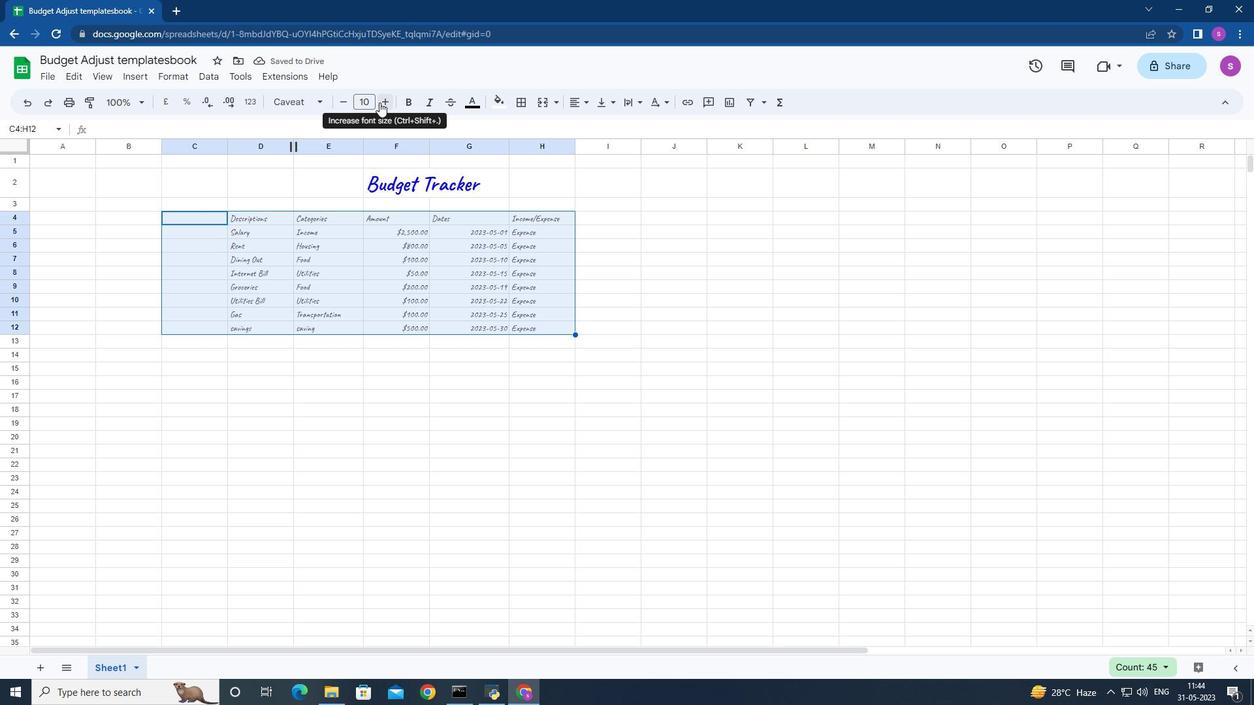 
Action: Mouse pressed left at (380, 102)
Screenshot: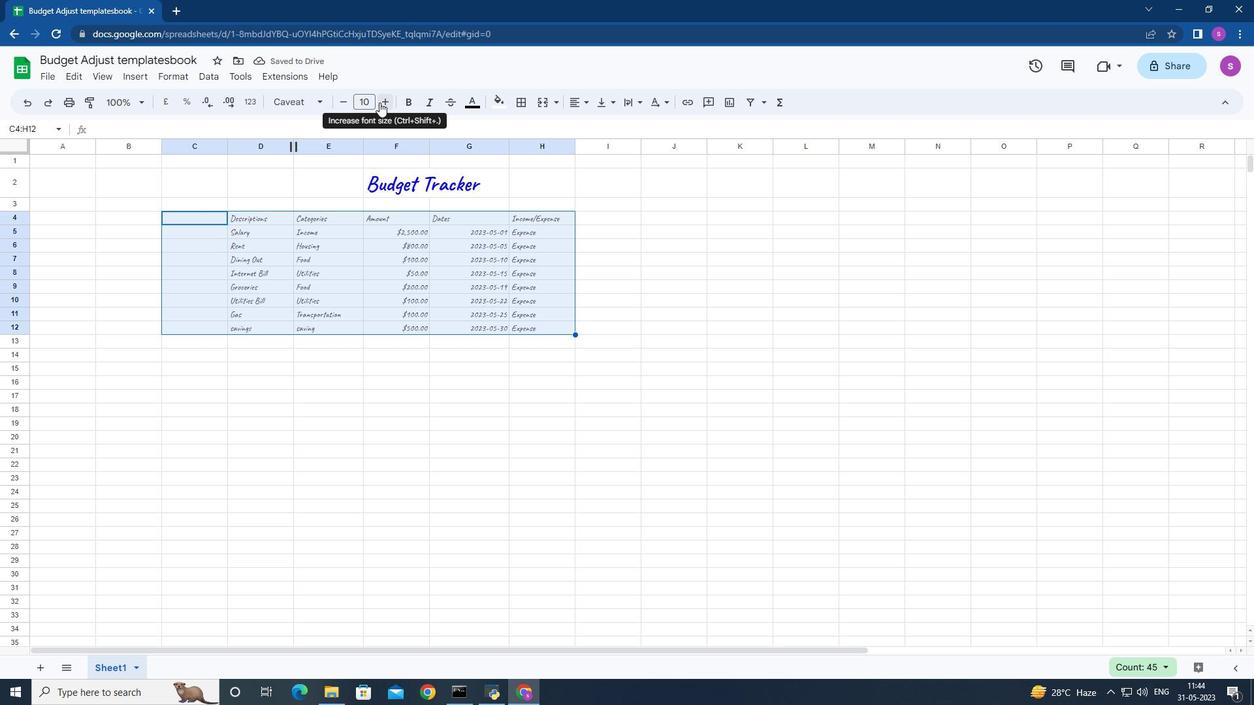 
Action: Mouse pressed left at (380, 102)
Screenshot: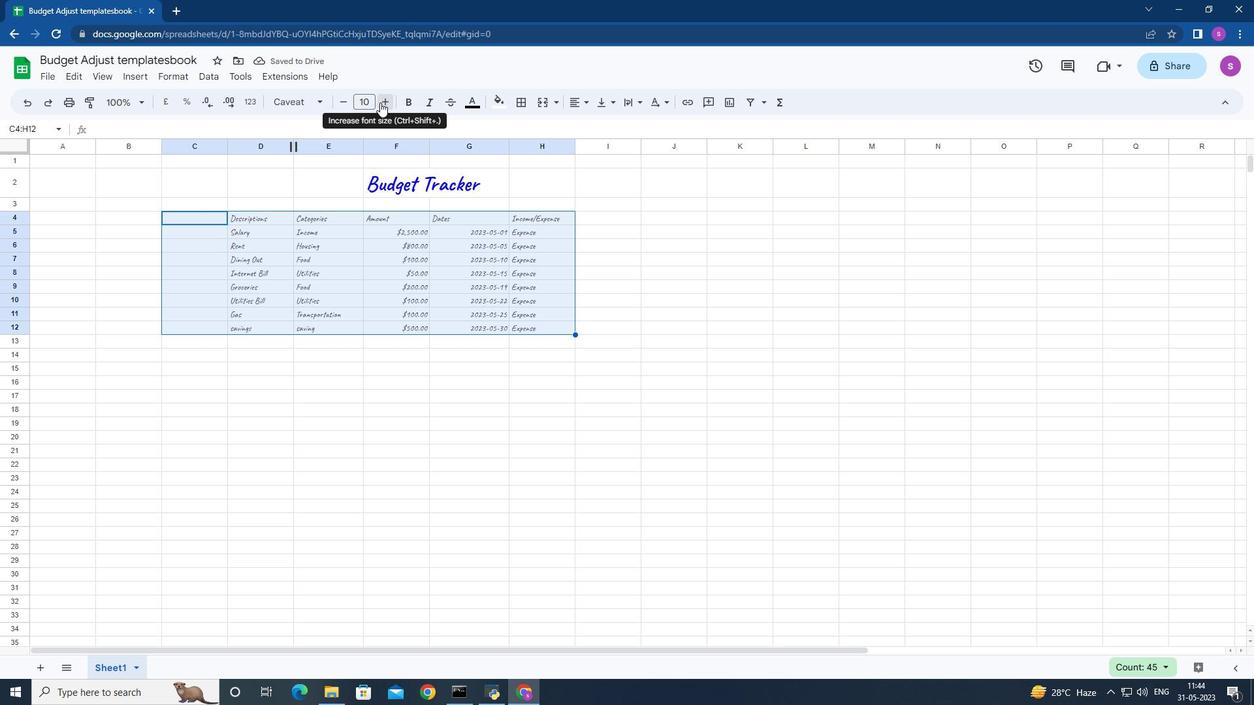 
Action: Mouse pressed left at (380, 102)
Screenshot: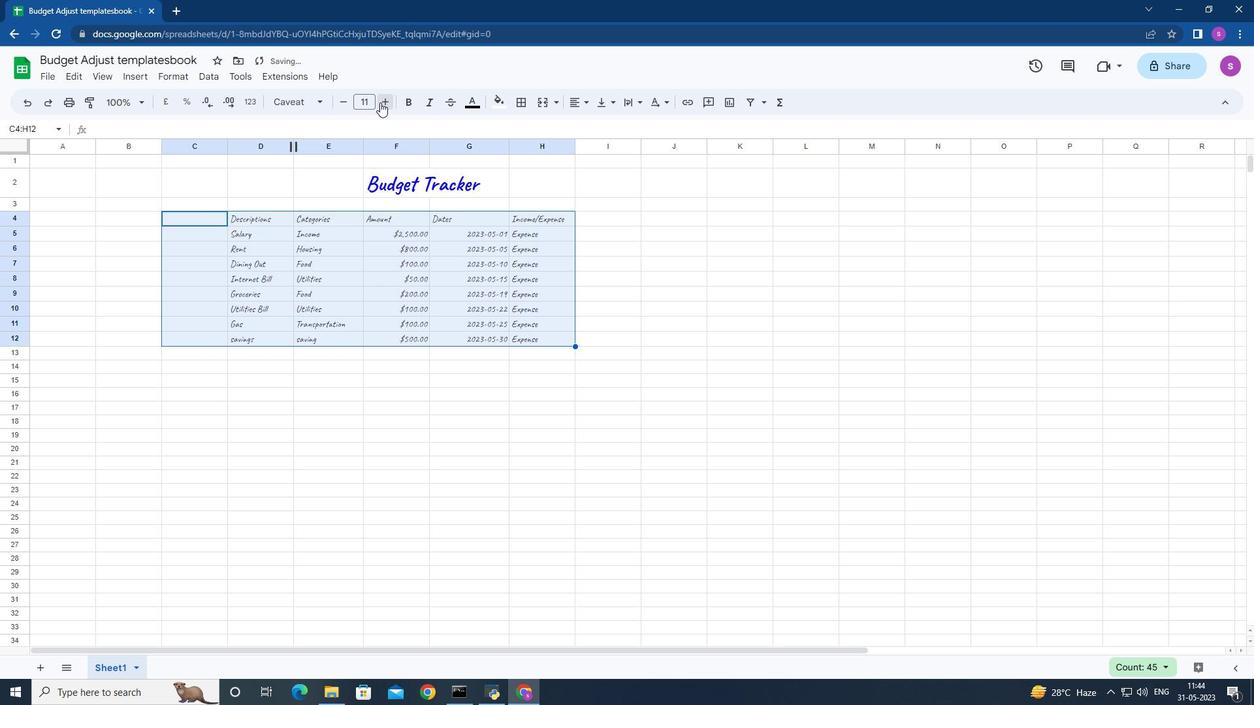 
Action: Mouse pressed left at (380, 102)
Screenshot: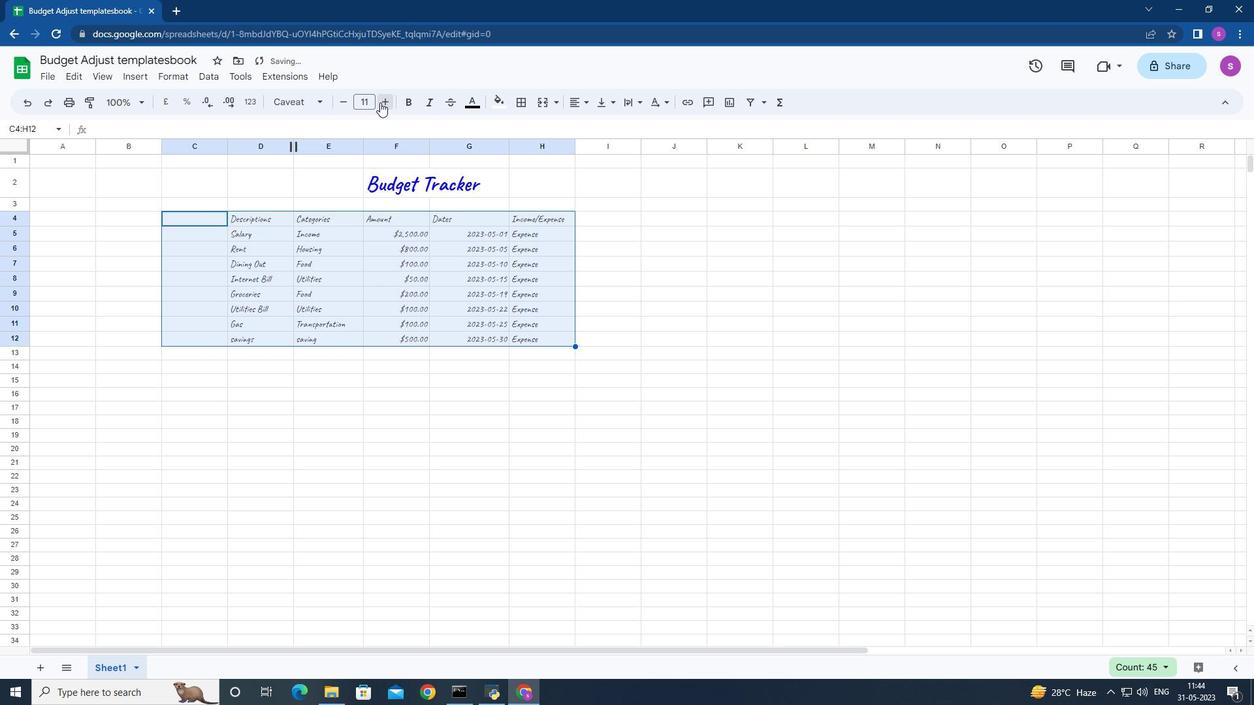 
Action: Mouse pressed left at (380, 102)
Screenshot: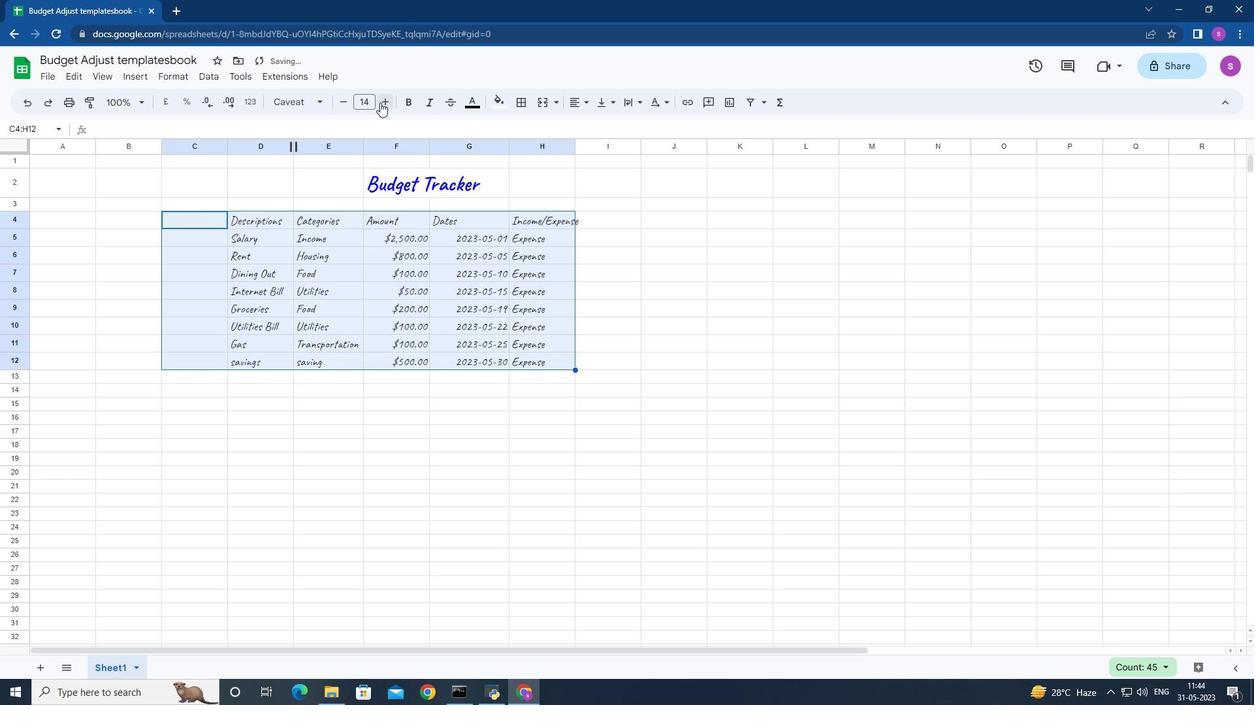 
Action: Mouse pressed left at (380, 102)
Screenshot: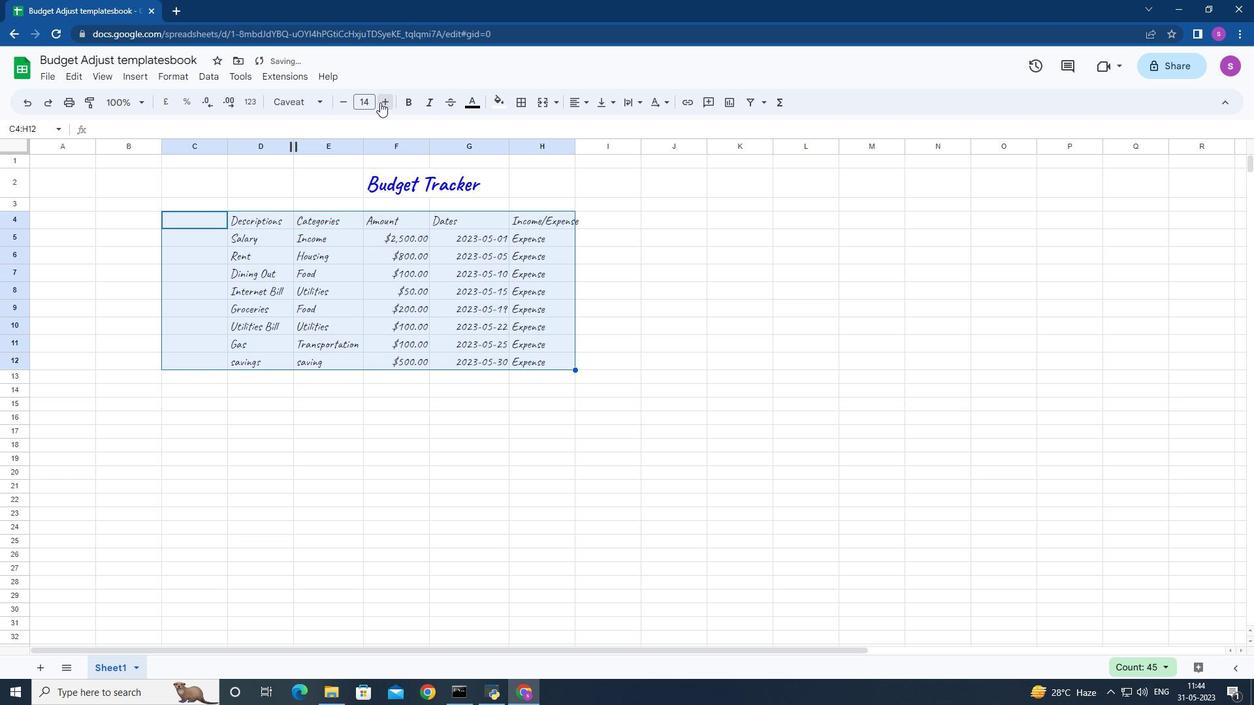 
Action: Mouse pressed left at (380, 102)
Screenshot: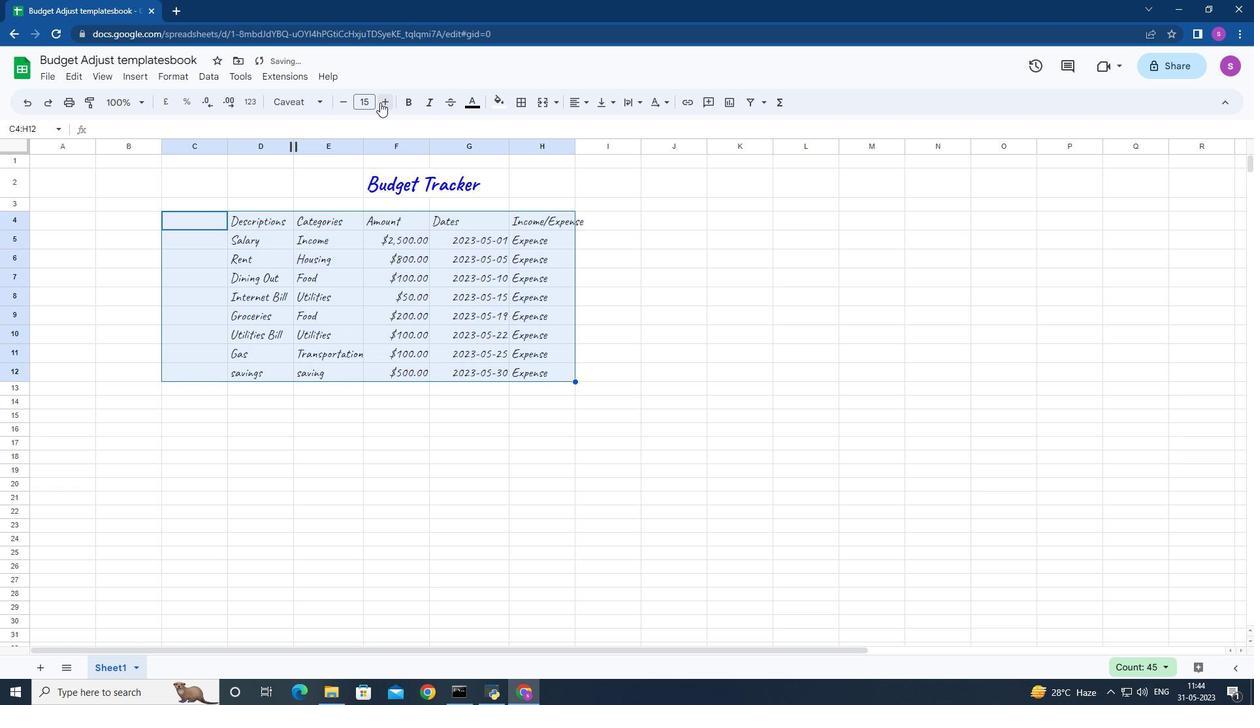 
Action: Mouse pressed left at (380, 102)
Screenshot: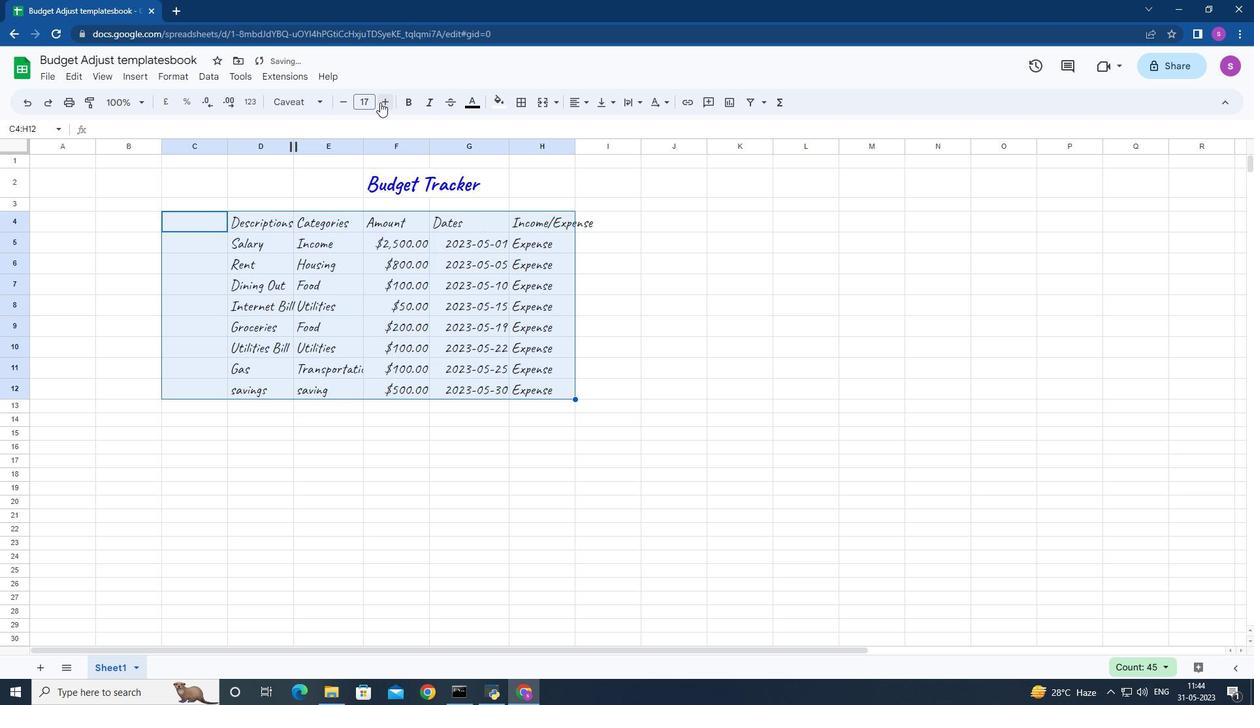 
Action: Mouse moved to (582, 103)
Screenshot: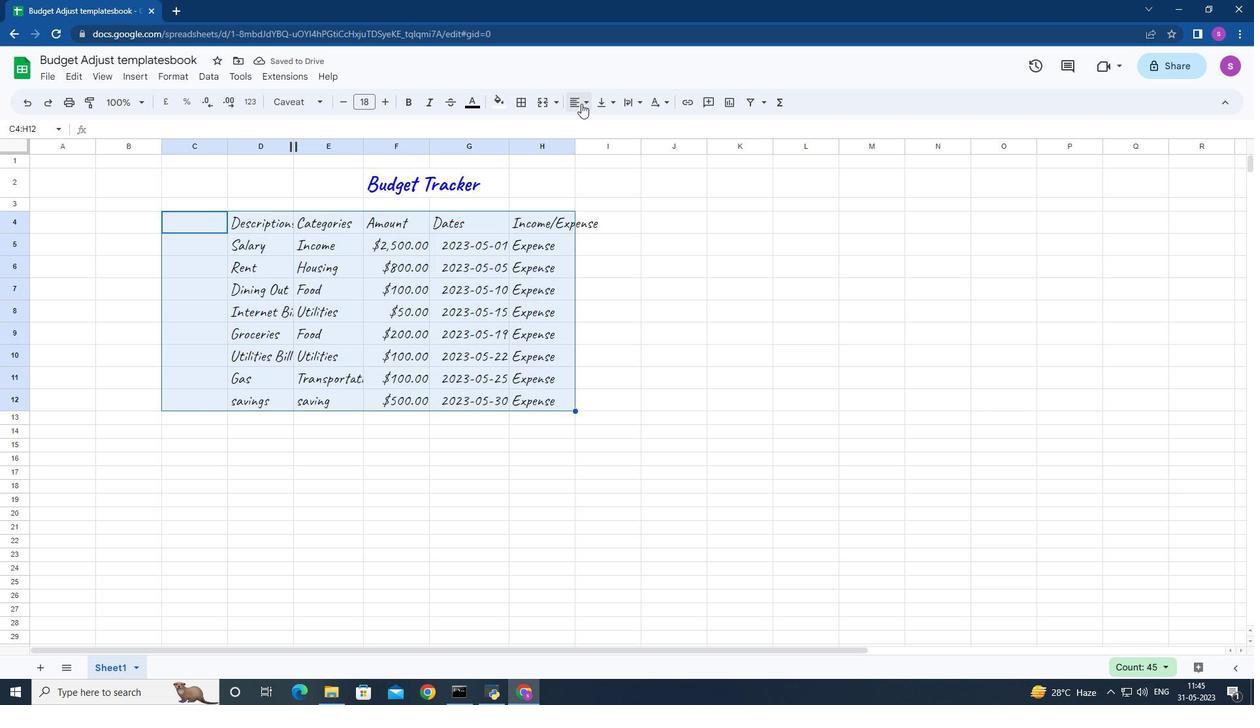 
Action: Mouse pressed left at (582, 103)
Screenshot: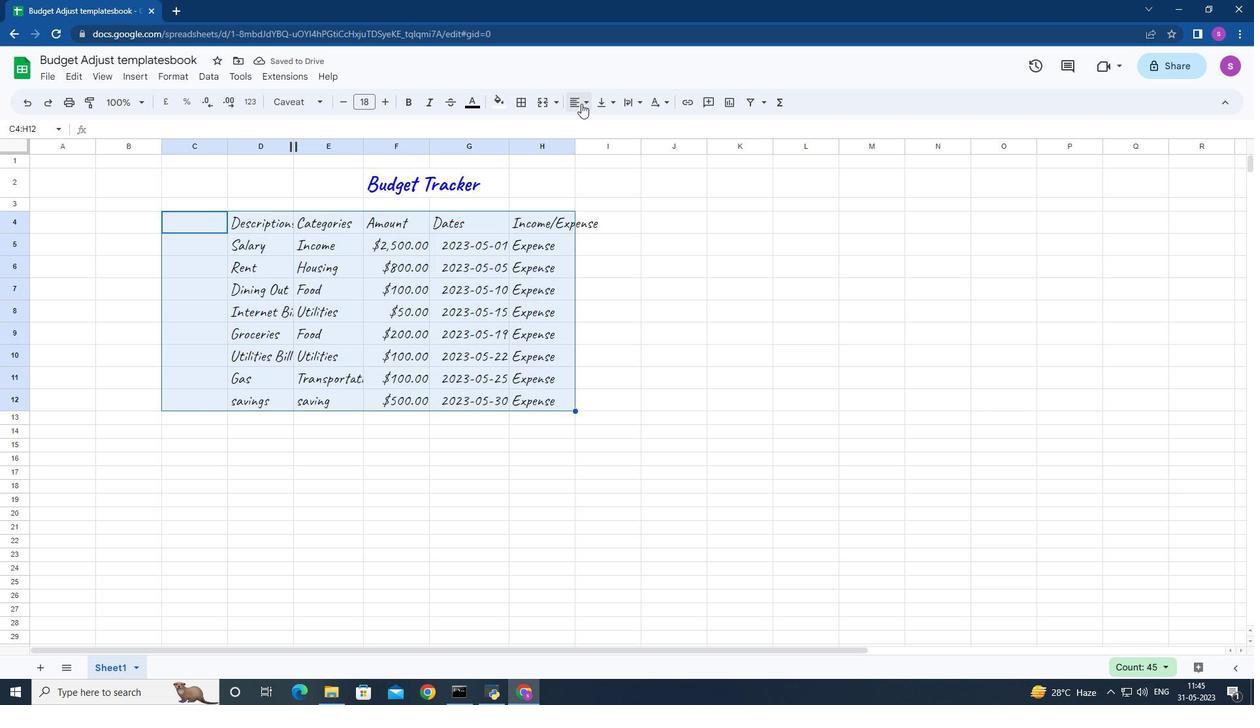 
Action: Mouse moved to (580, 122)
Screenshot: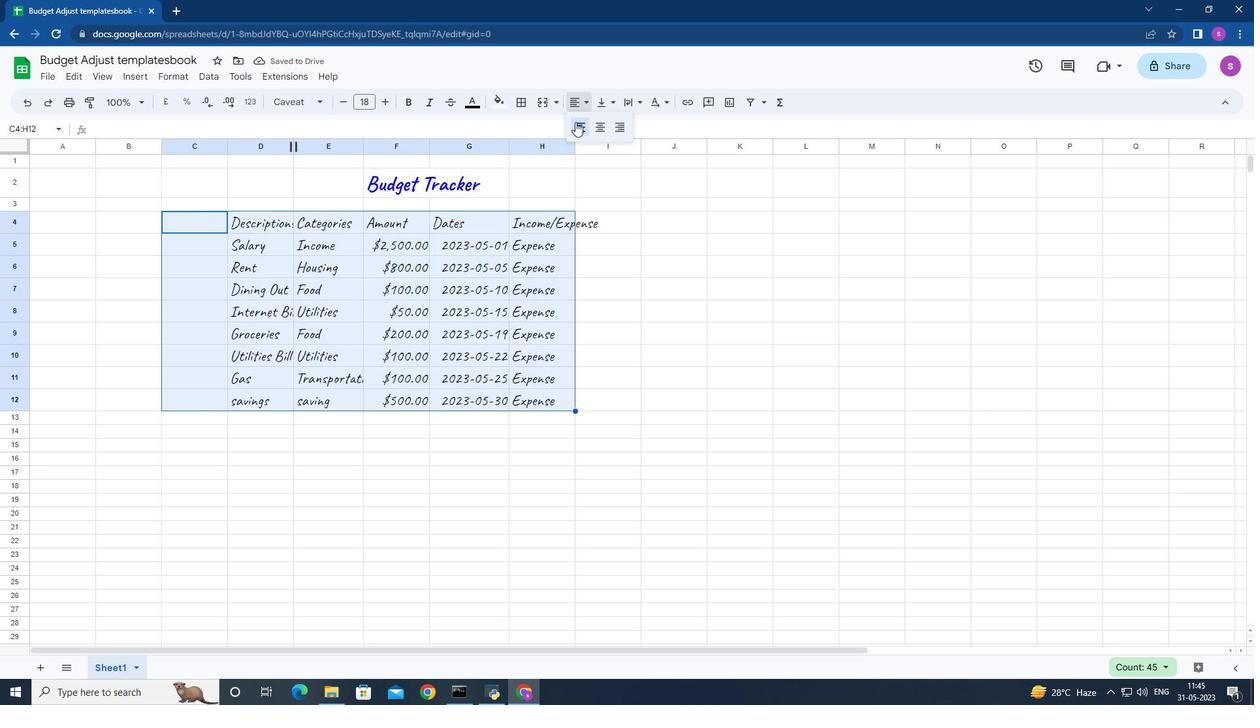 
Action: Mouse pressed left at (580, 122)
Screenshot: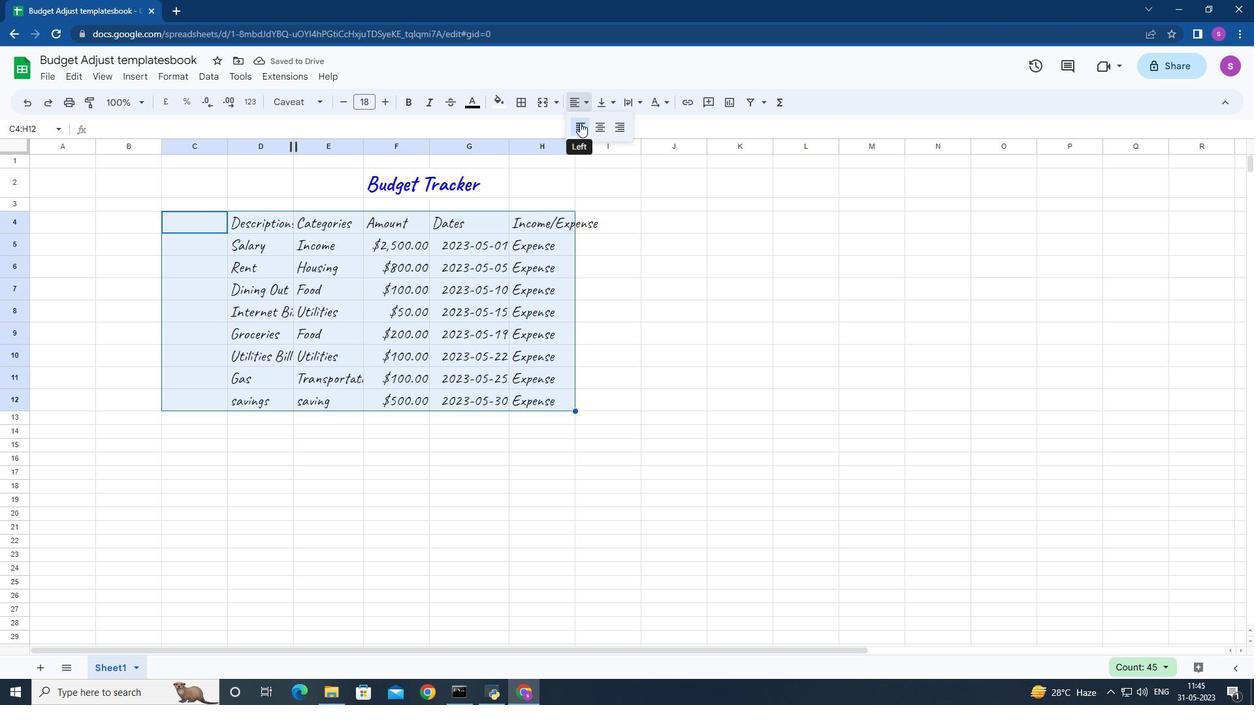 
Action: Mouse moved to (347, 173)
Screenshot: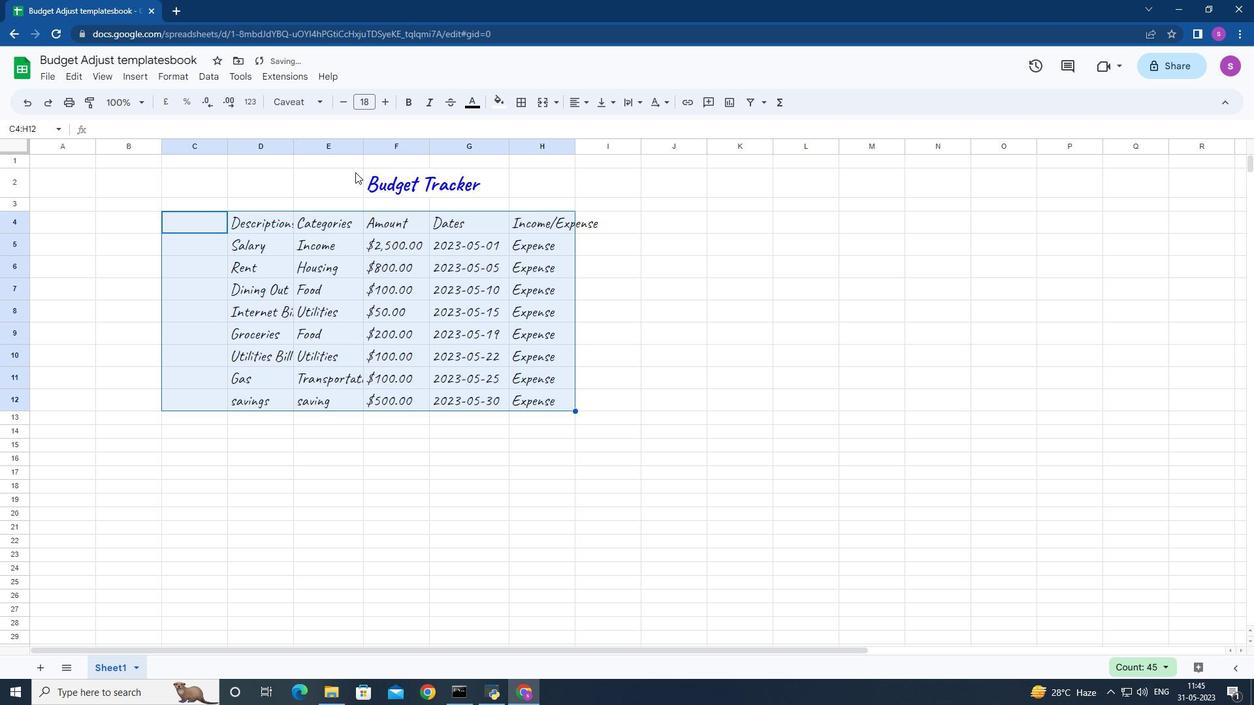 
Action: Mouse pressed left at (347, 173)
Screenshot: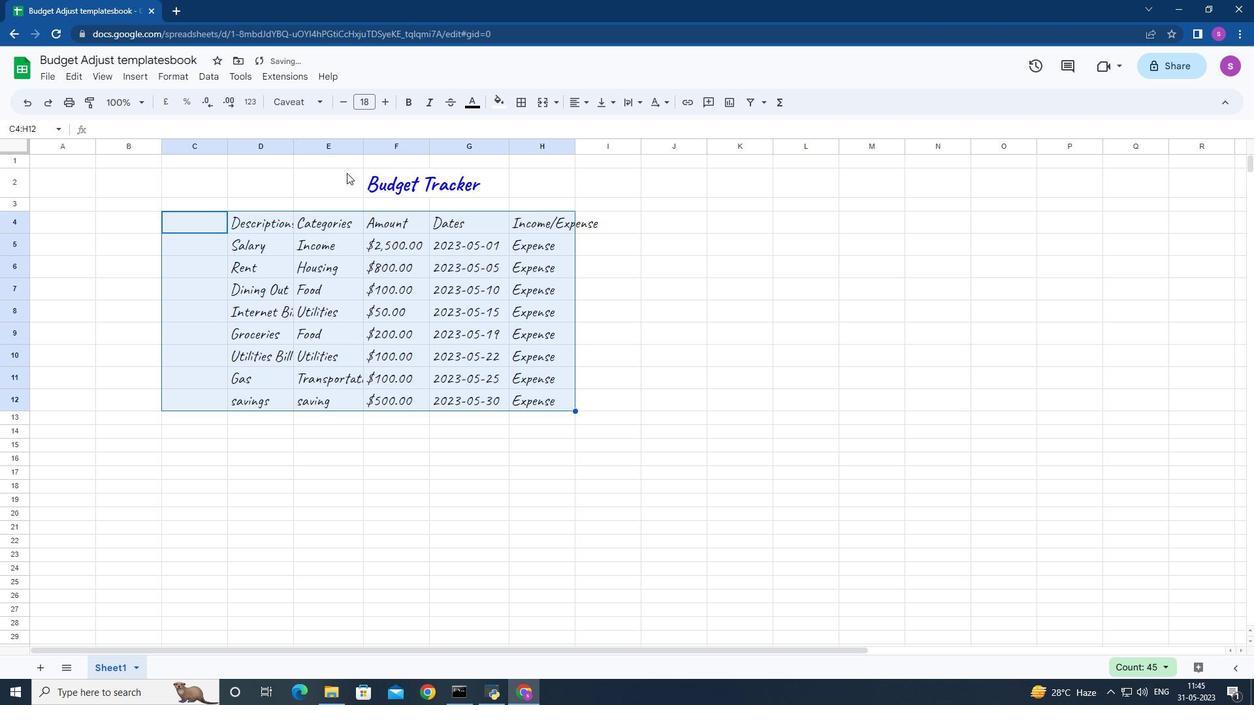 
Action: Mouse moved to (579, 101)
Screenshot: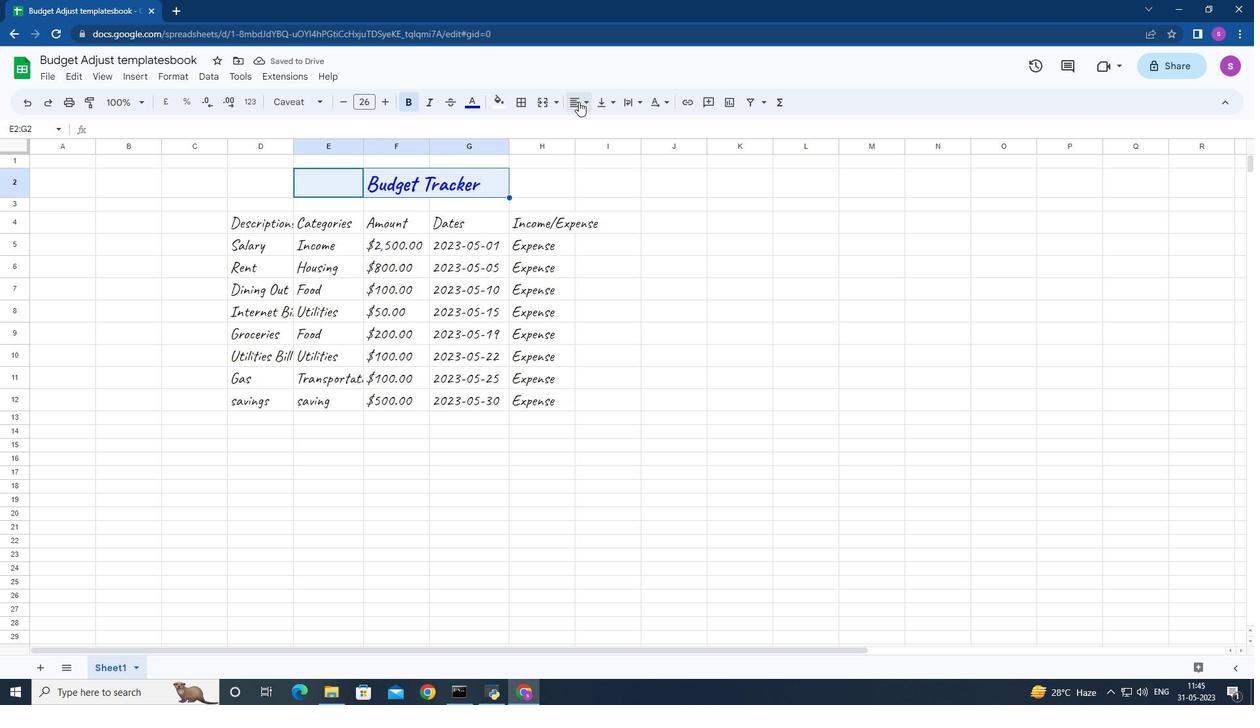 
Action: Mouse pressed left at (579, 101)
Screenshot: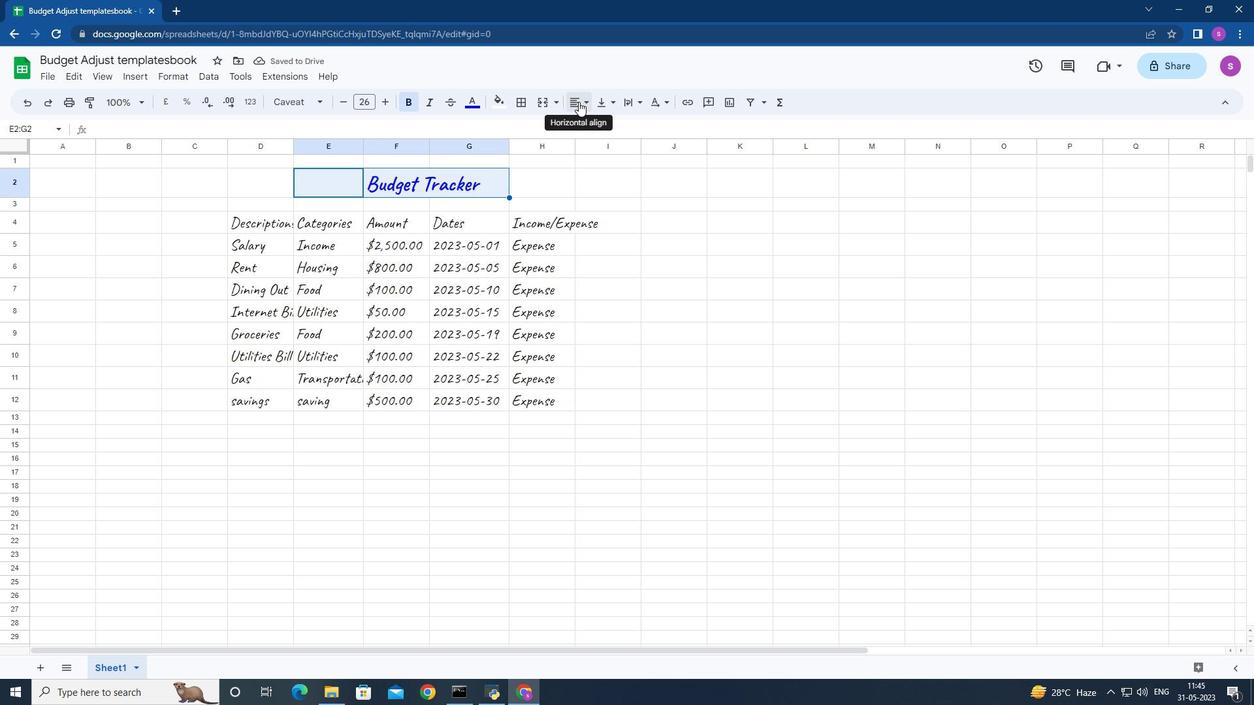 
Action: Mouse moved to (575, 122)
Screenshot: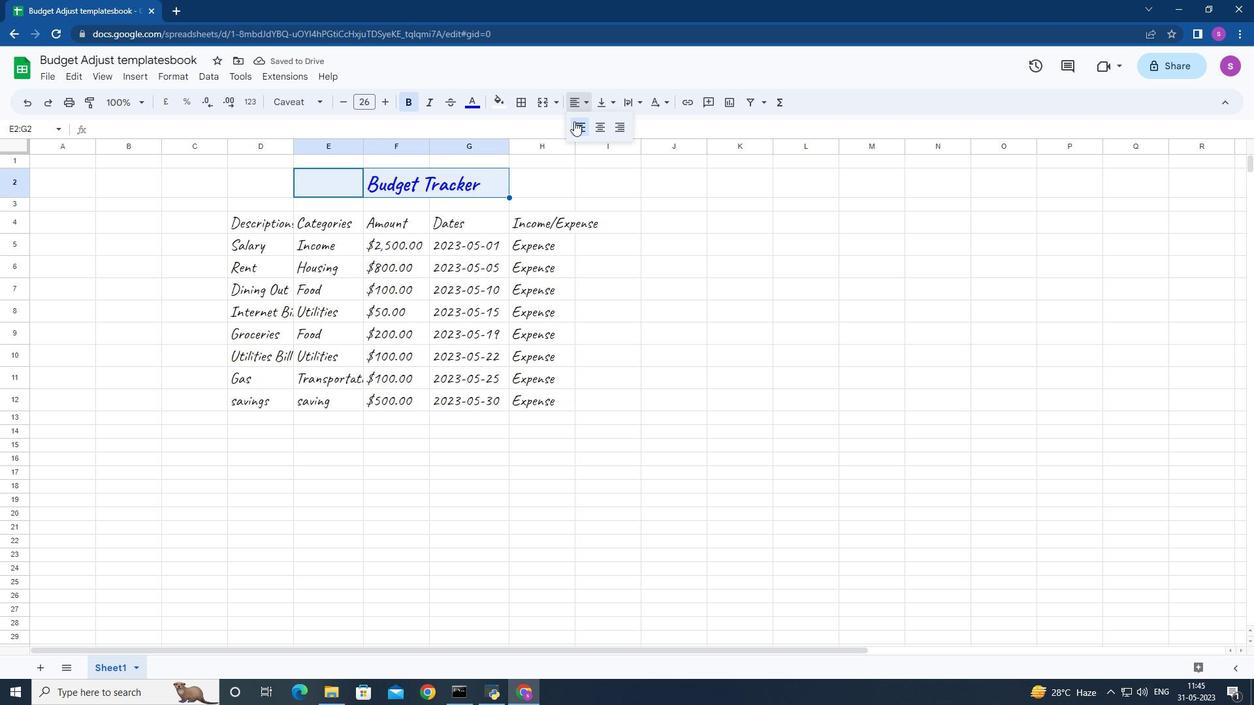 
Action: Mouse pressed left at (575, 122)
Screenshot: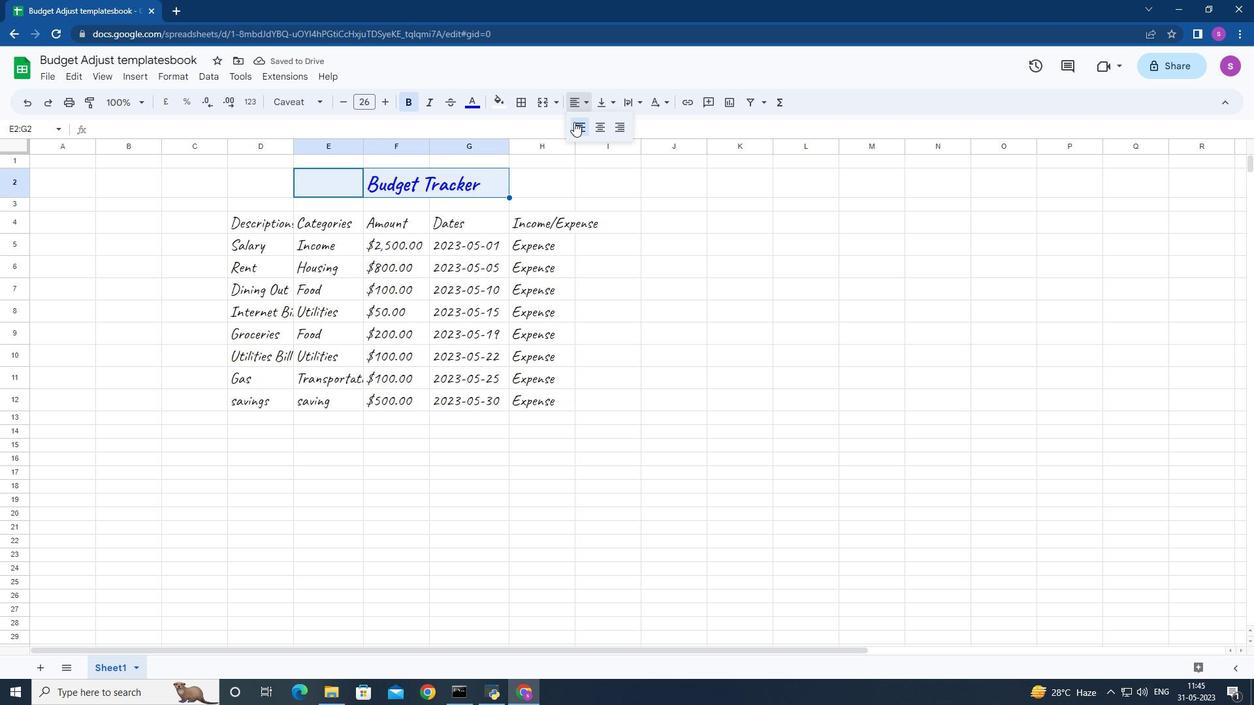 
Action: Mouse moved to (662, 335)
Screenshot: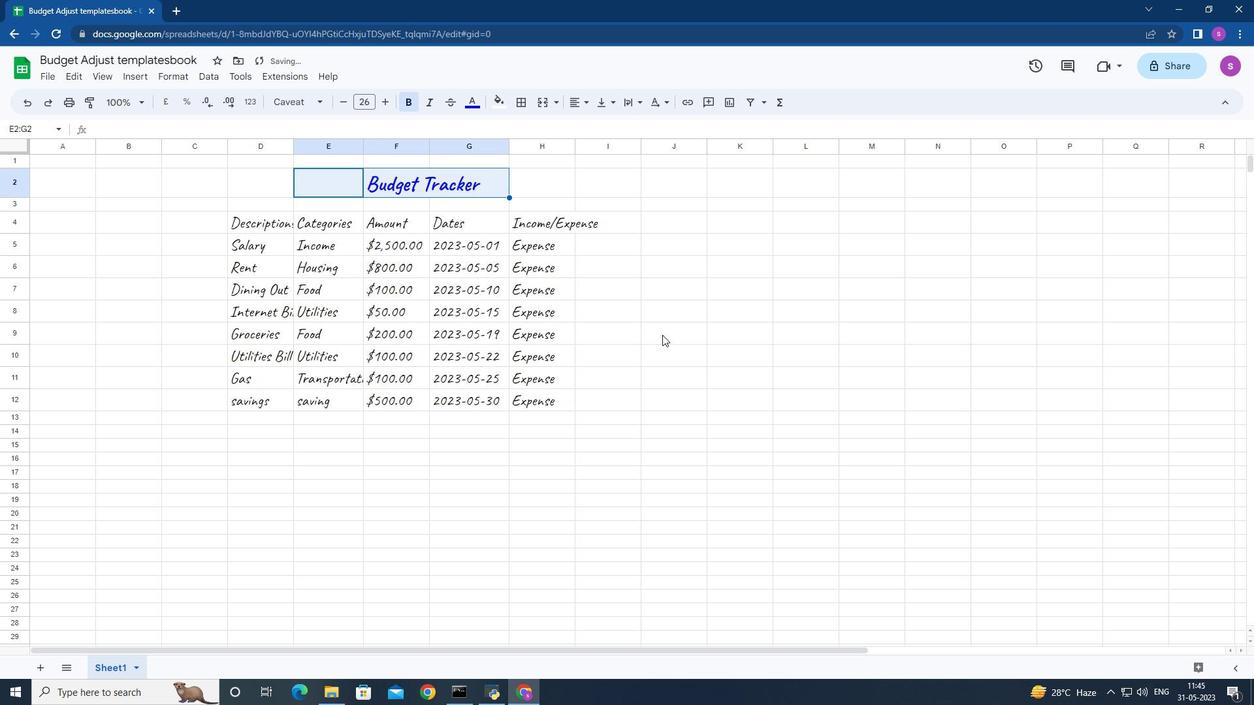 
Action: Mouse scrolled (662, 336) with delta (0, 0)
Screenshot: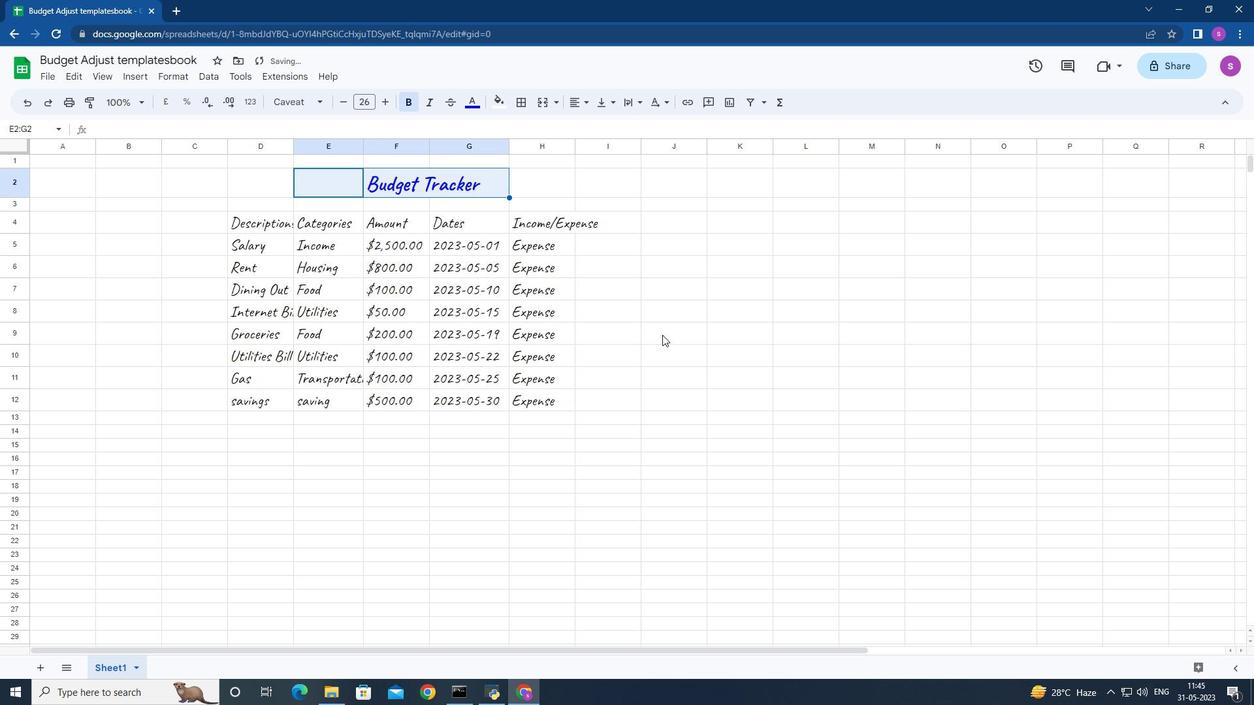
Action: Mouse moved to (511, 145)
Screenshot: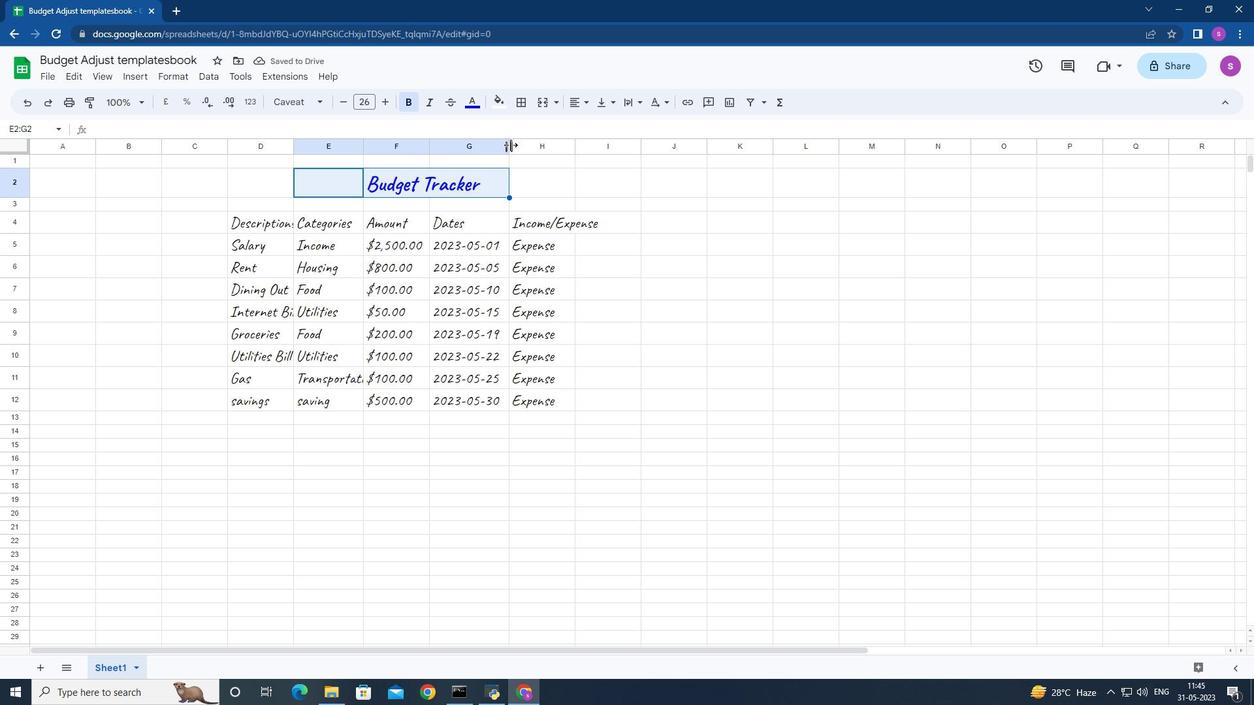 
Action: Mouse pressed left at (511, 145)
Screenshot: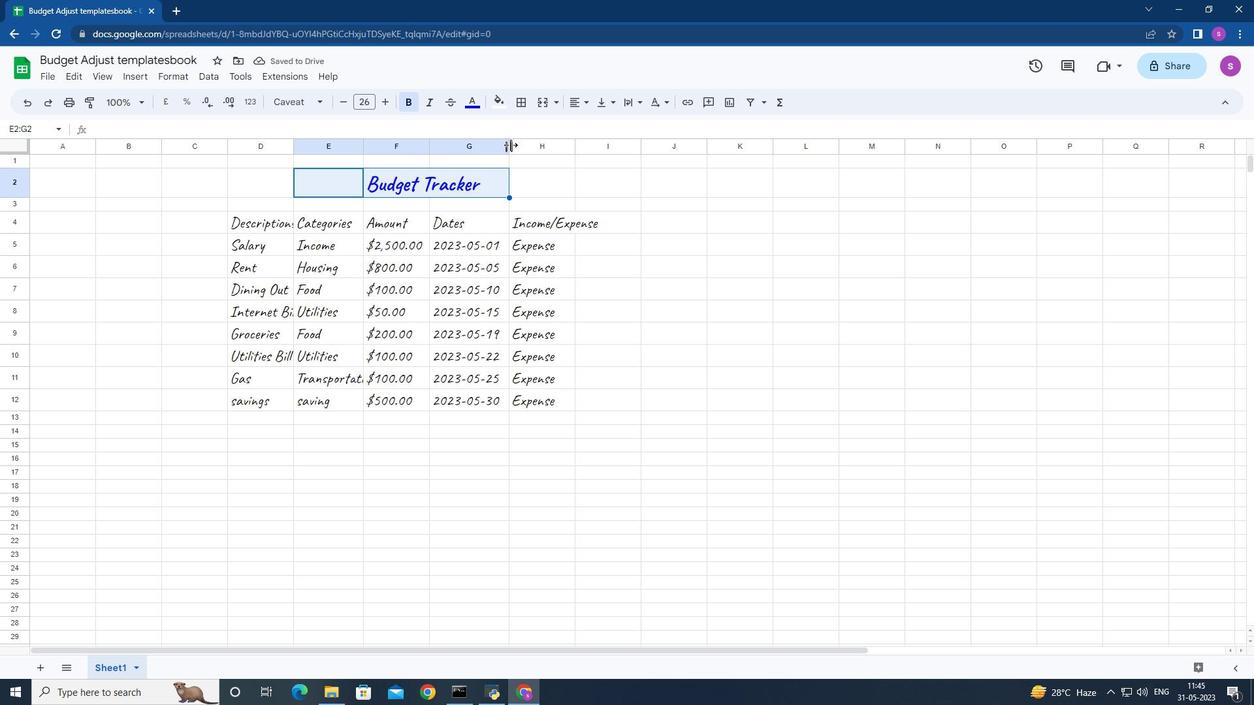 
Action: Mouse moved to (693, 260)
Screenshot: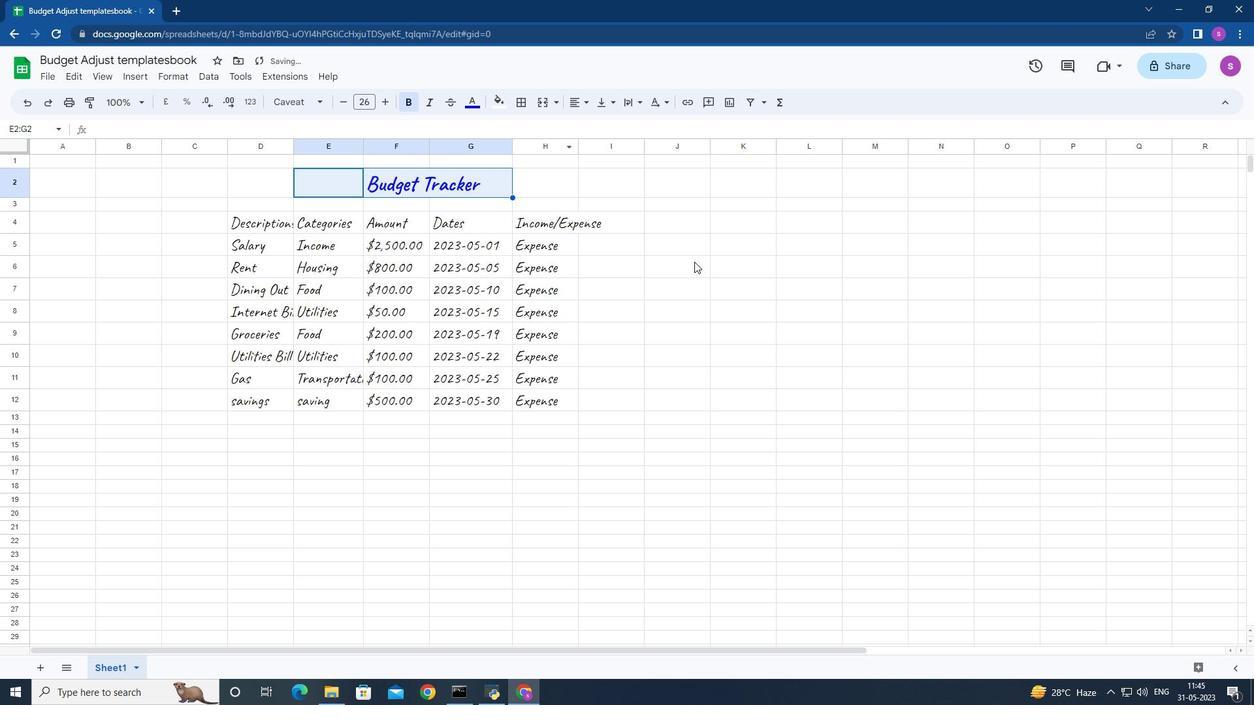 
Action: Mouse pressed left at (693, 260)
Screenshot: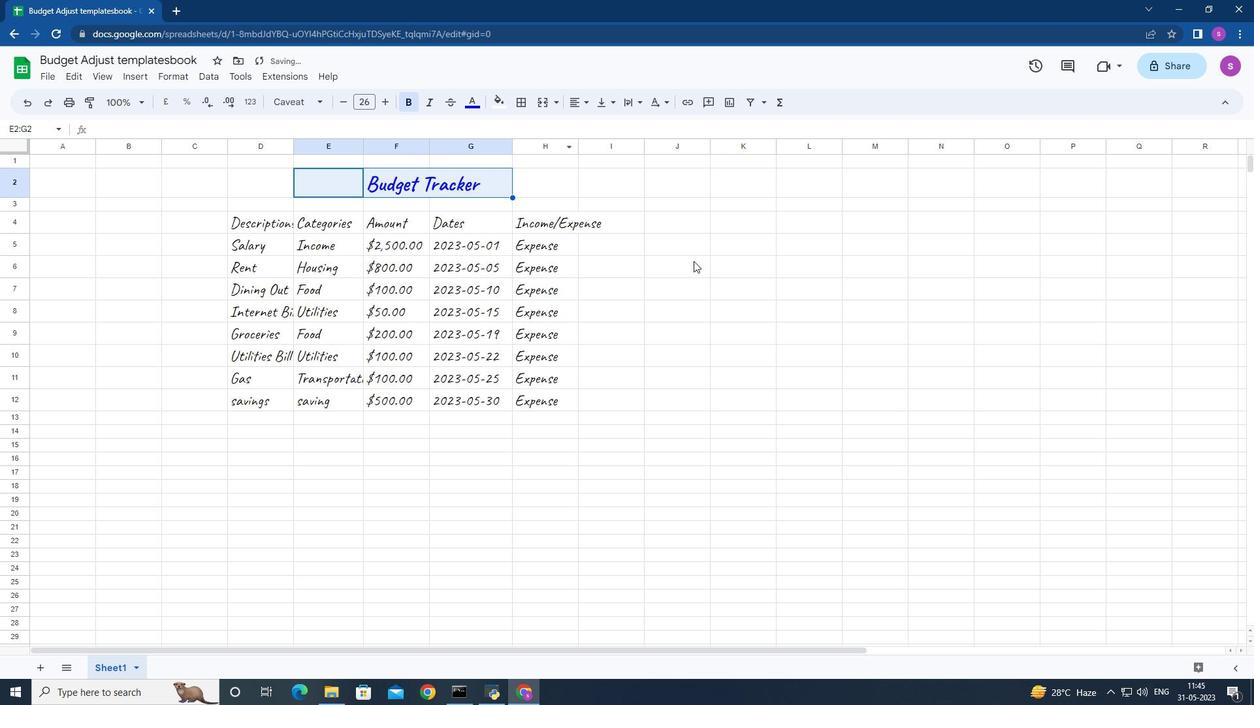 
Action: Mouse moved to (512, 146)
Screenshot: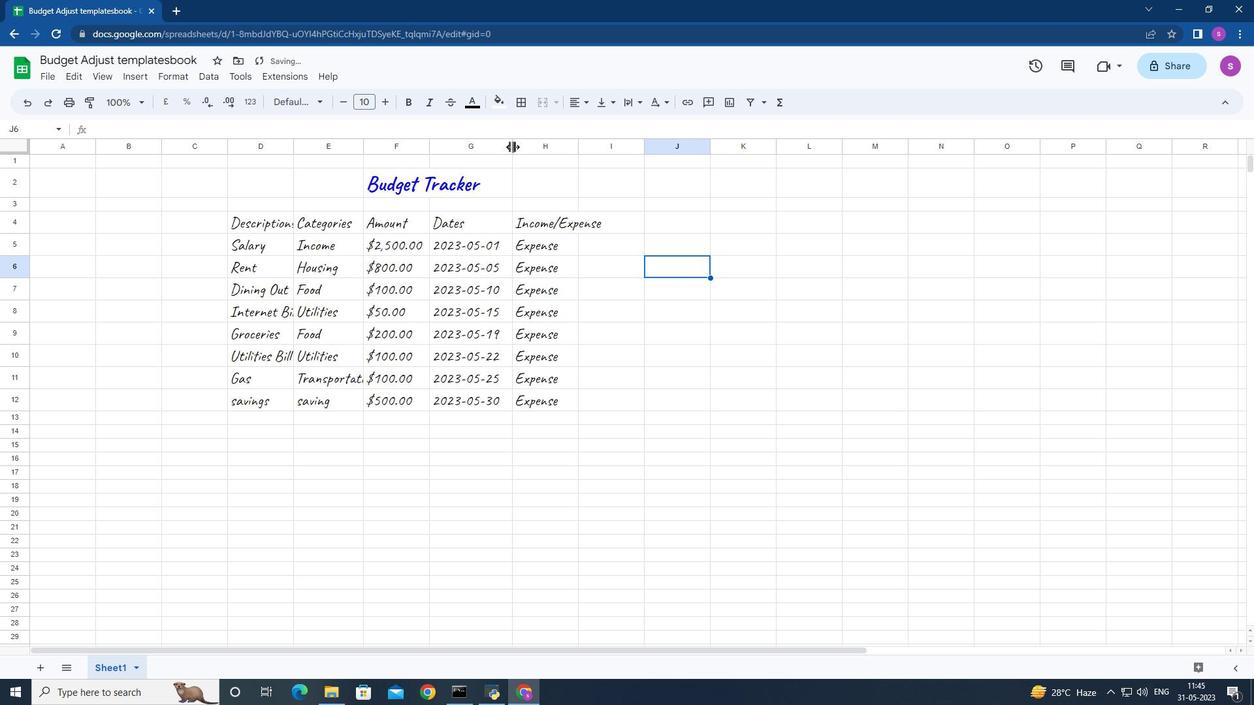 
Action: Mouse pressed left at (512, 146)
Screenshot: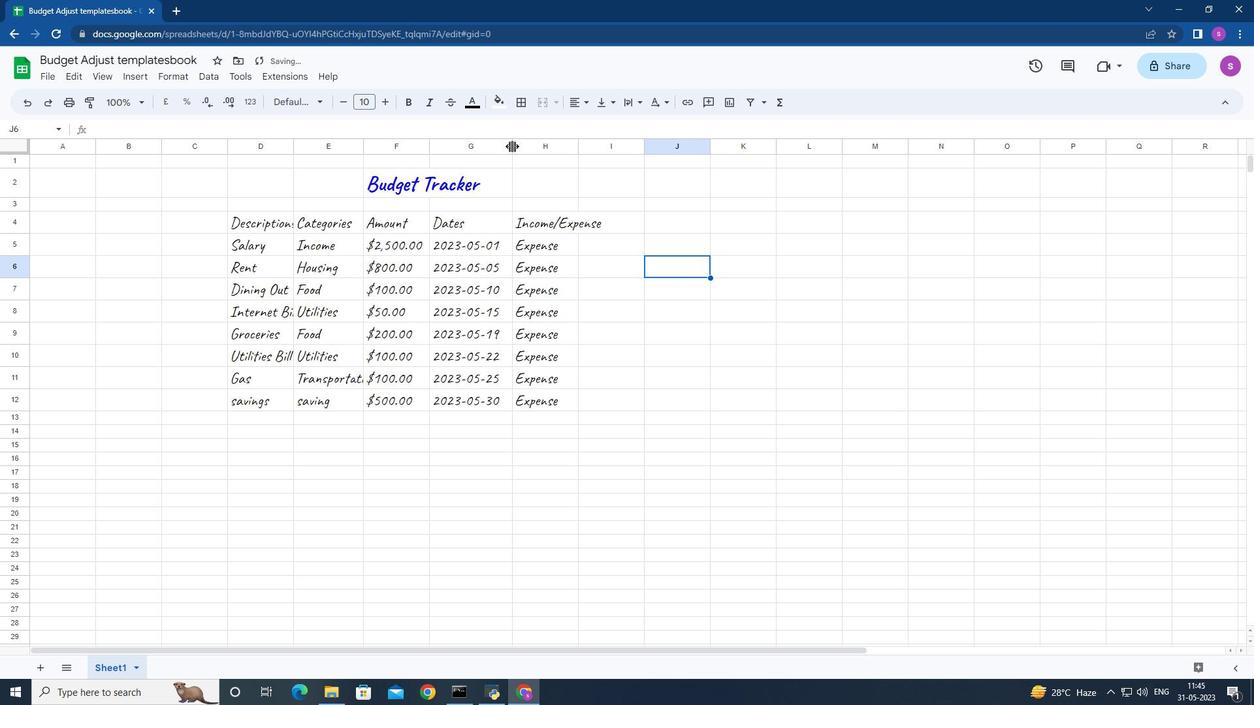 
Action: Mouse moved to (362, 143)
Screenshot: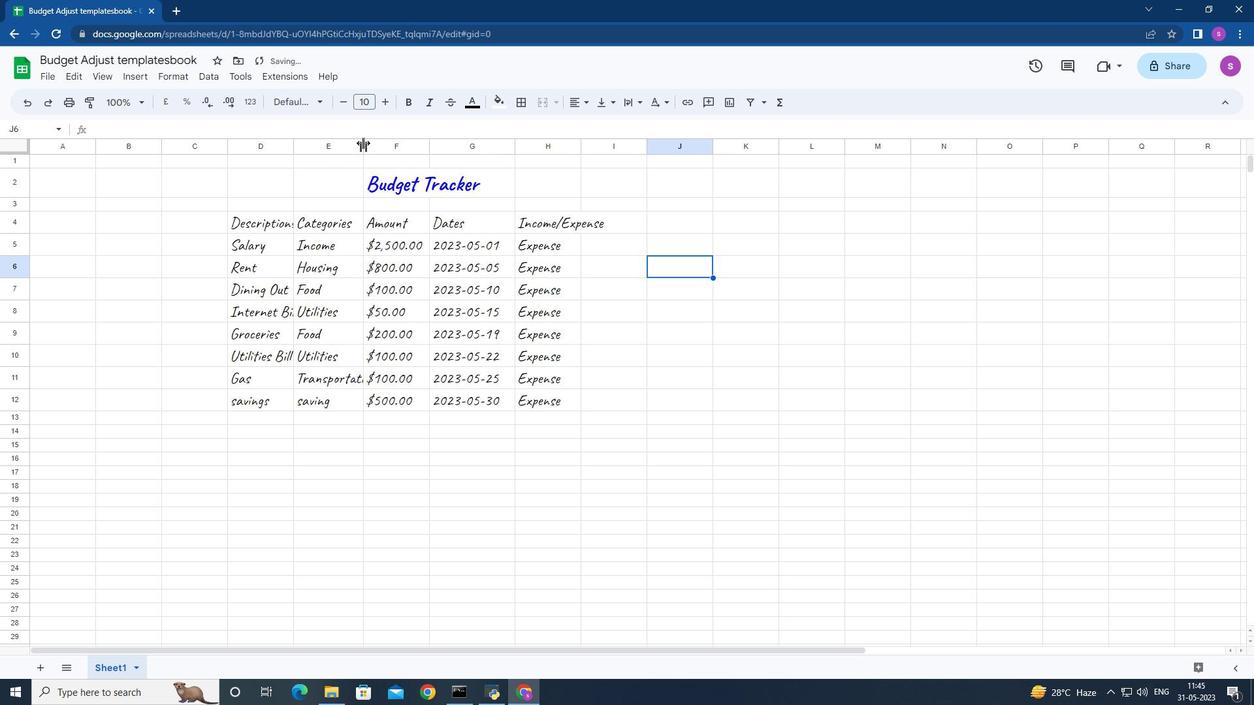 
Action: Mouse pressed left at (362, 143)
Screenshot: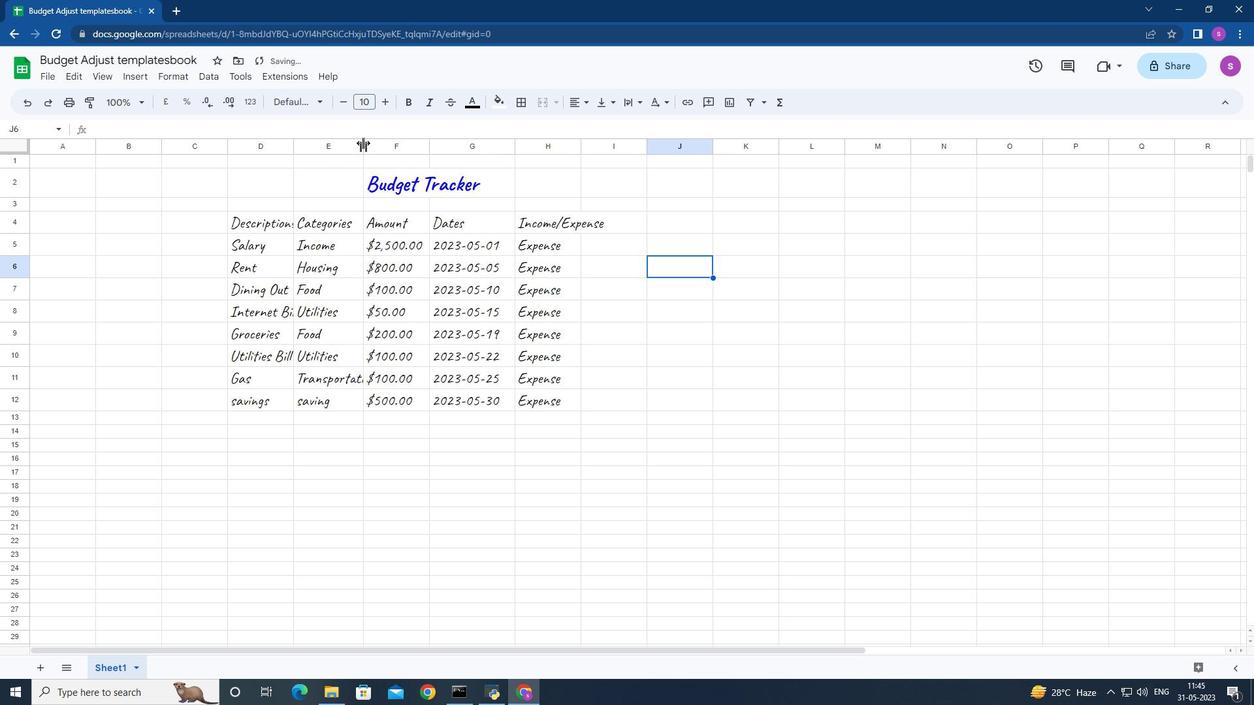 
Action: Mouse moved to (370, 143)
Screenshot: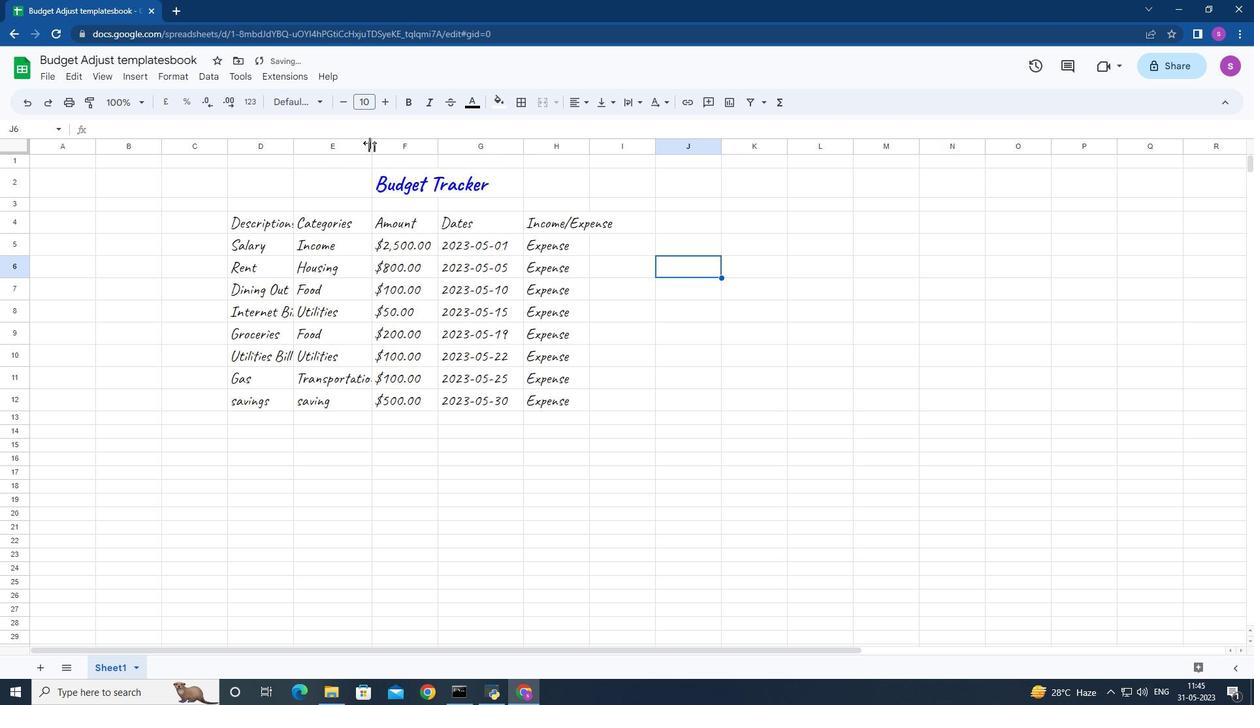 
Action: Mouse pressed left at (370, 143)
Screenshot: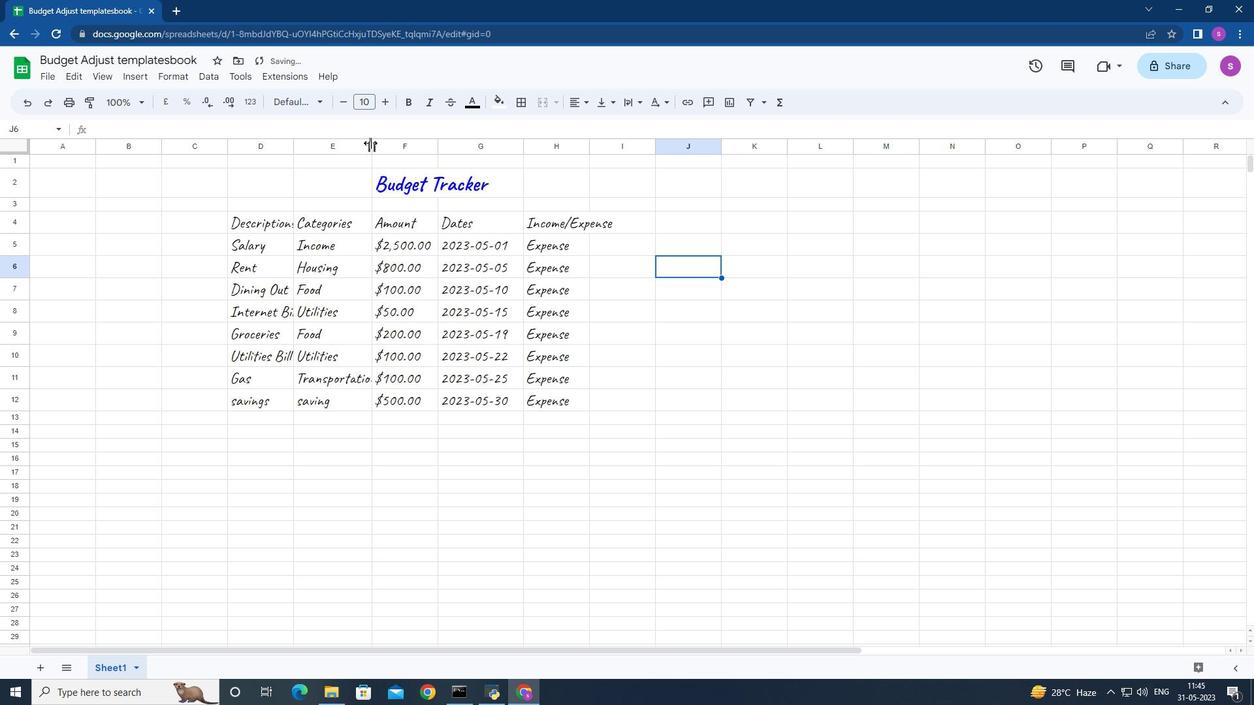
Action: Mouse moved to (654, 418)
Screenshot: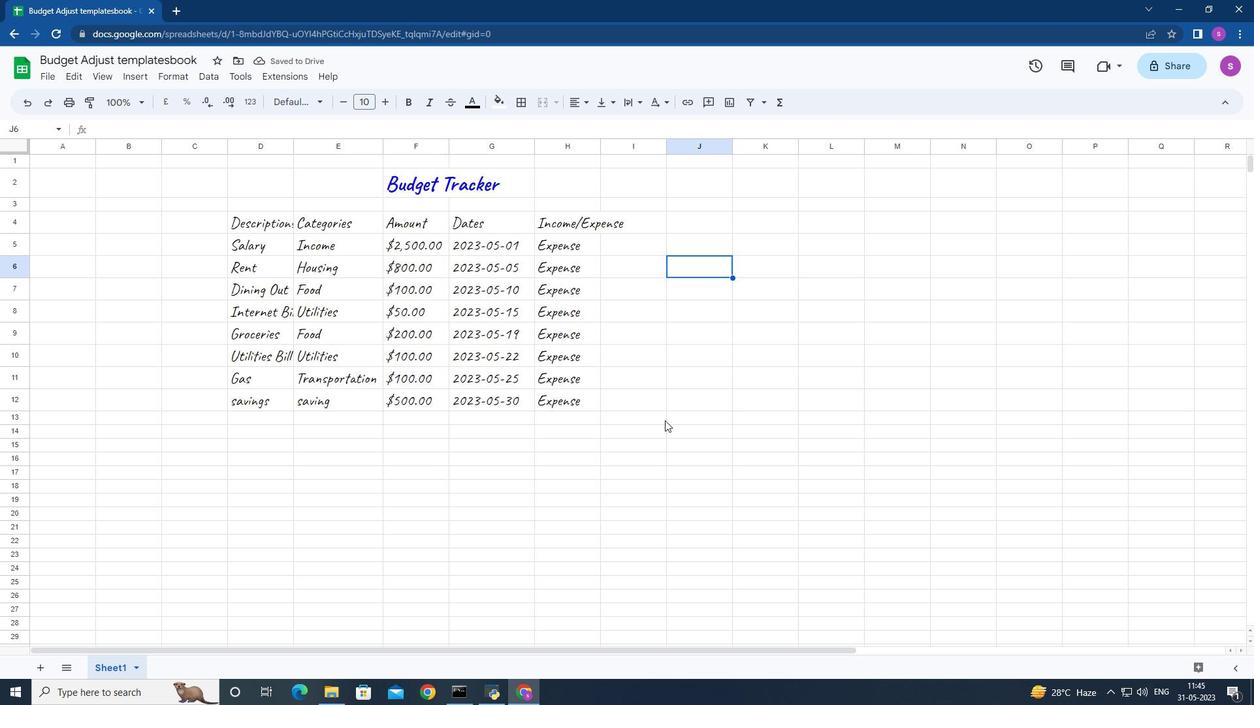 
